 Task: Look for space in Budapest XXIII. kerület, Hungary from 15th June, 2023 to 21st June, 2023 for 5 adults in price range Rs.14000 to Rs.25000. Place can be entire place with 3 bedrooms having 3 beds and 3 bathrooms. Property type can be house, flat, guest house. Booking option can be shelf check-in. Required host language is English.
Action: Mouse moved to (388, 65)
Screenshot: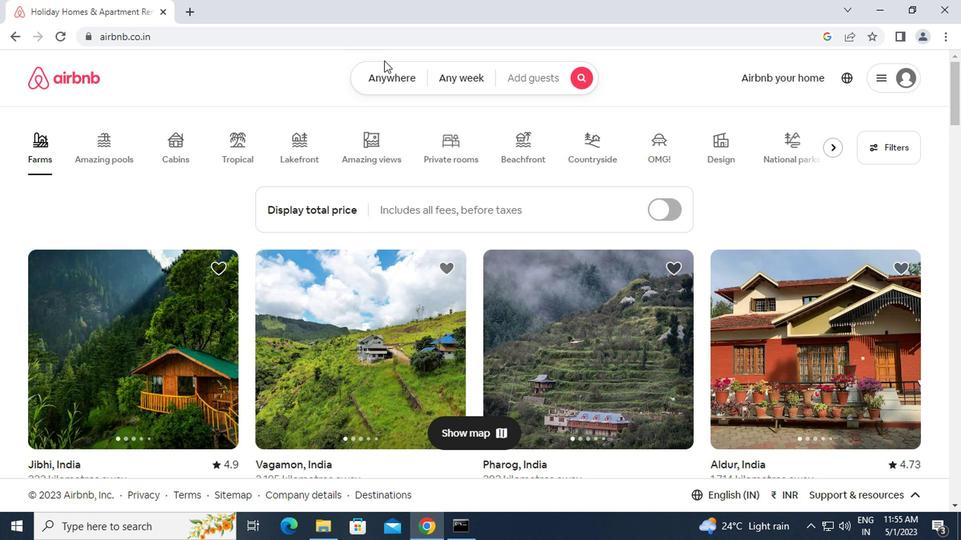 
Action: Mouse pressed left at (388, 65)
Screenshot: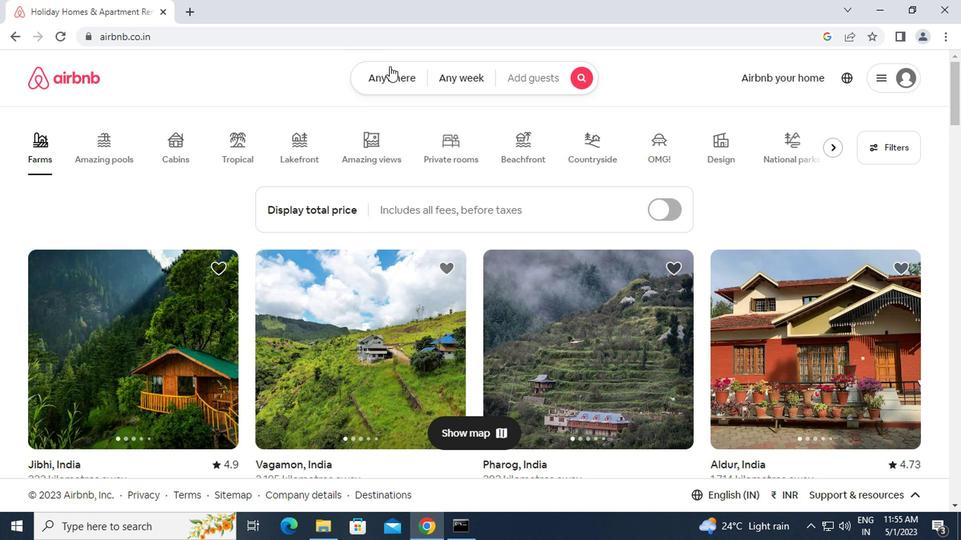 
Action: Mouse moved to (356, 127)
Screenshot: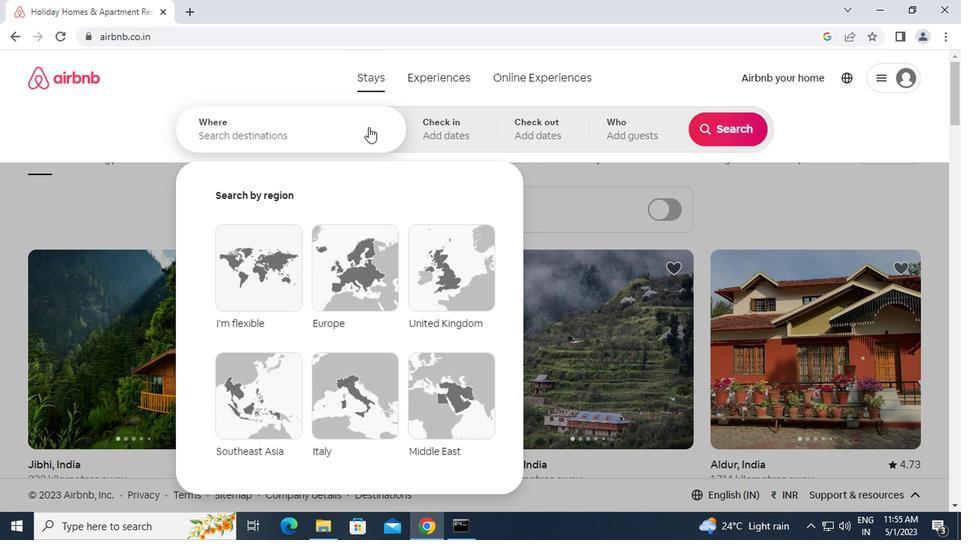
Action: Mouse pressed left at (356, 127)
Screenshot: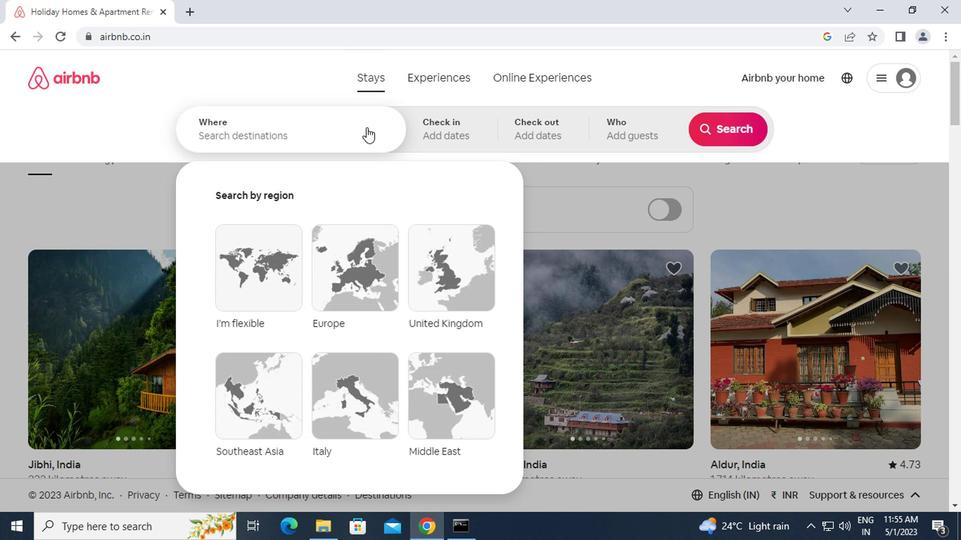 
Action: Key pressed <Key.caps_lock>b<Key.caps_lock>udapest<Key.space><Key.caps_lock>xxiii.<Key.space><Key.caps_lock>kerulet,<Key.space><Key.caps_lock>h<Key.caps_lock>ungary<Key.enter>
Screenshot: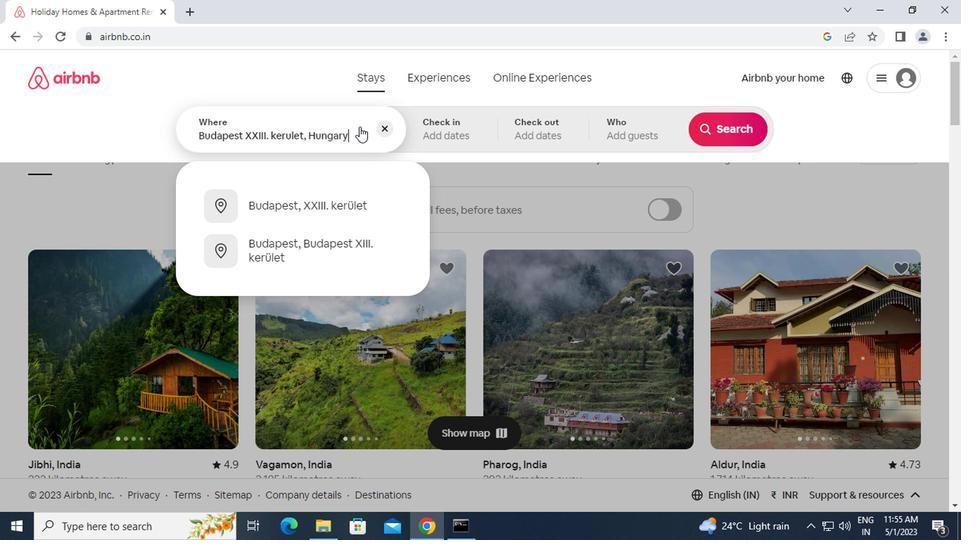 
Action: Mouse moved to (641, 375)
Screenshot: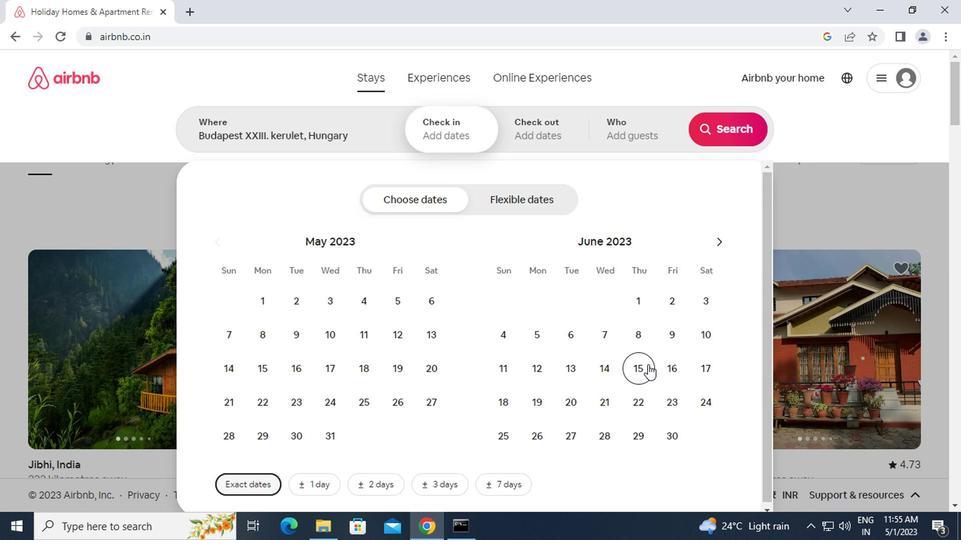 
Action: Mouse pressed left at (641, 375)
Screenshot: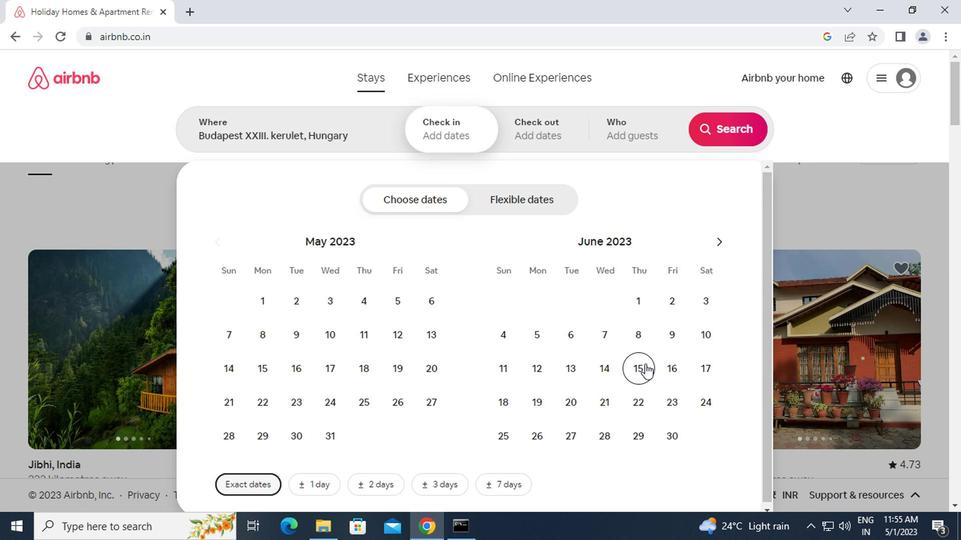 
Action: Mouse moved to (599, 425)
Screenshot: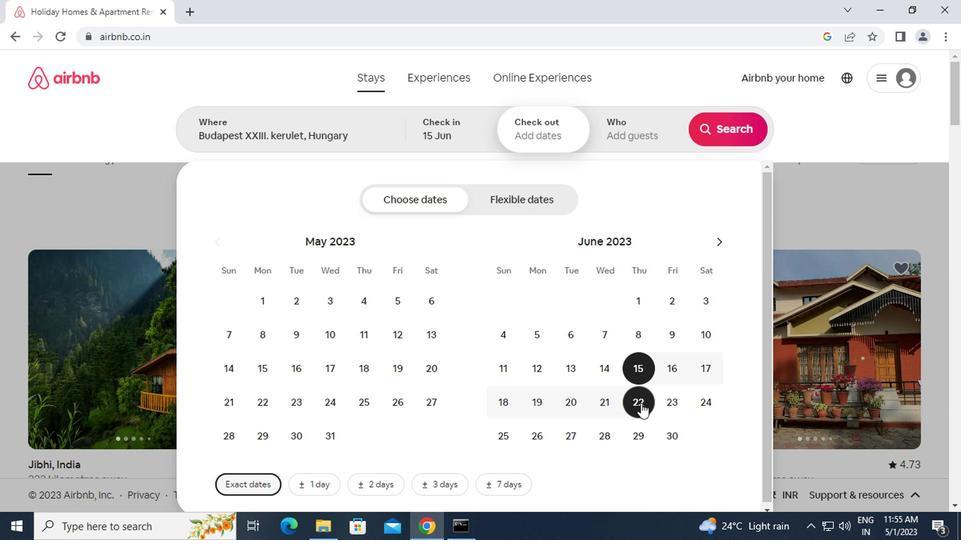 
Action: Mouse pressed left at (599, 425)
Screenshot: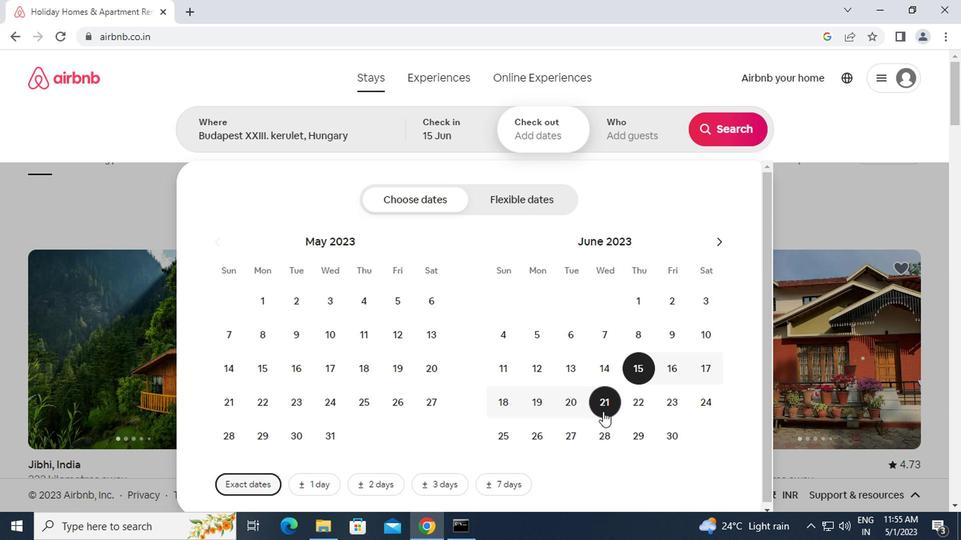 
Action: Mouse moved to (642, 128)
Screenshot: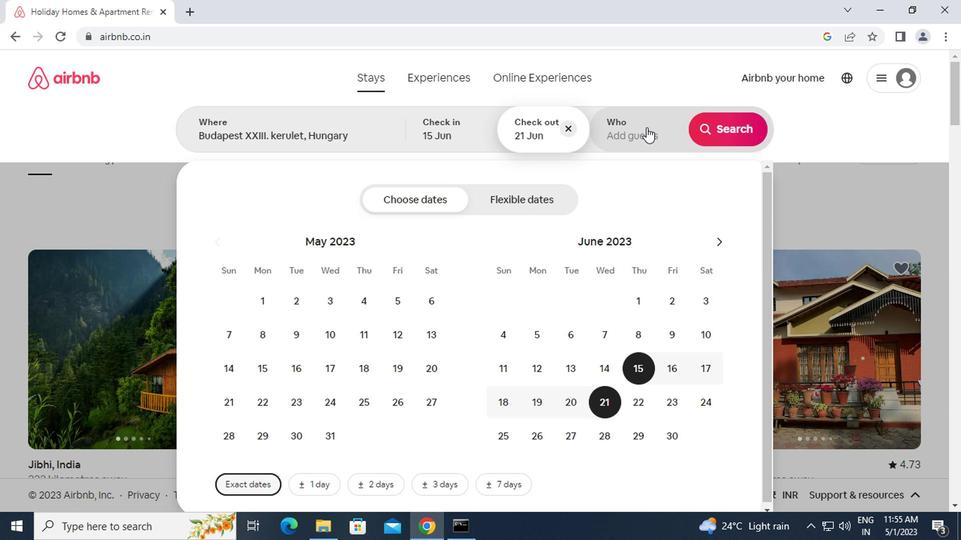 
Action: Mouse pressed left at (642, 128)
Screenshot: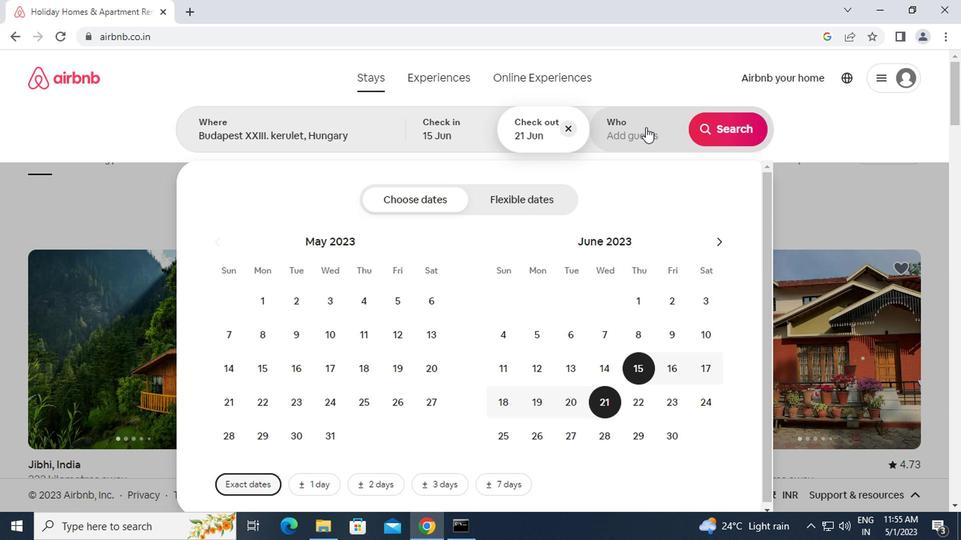 
Action: Mouse moved to (731, 208)
Screenshot: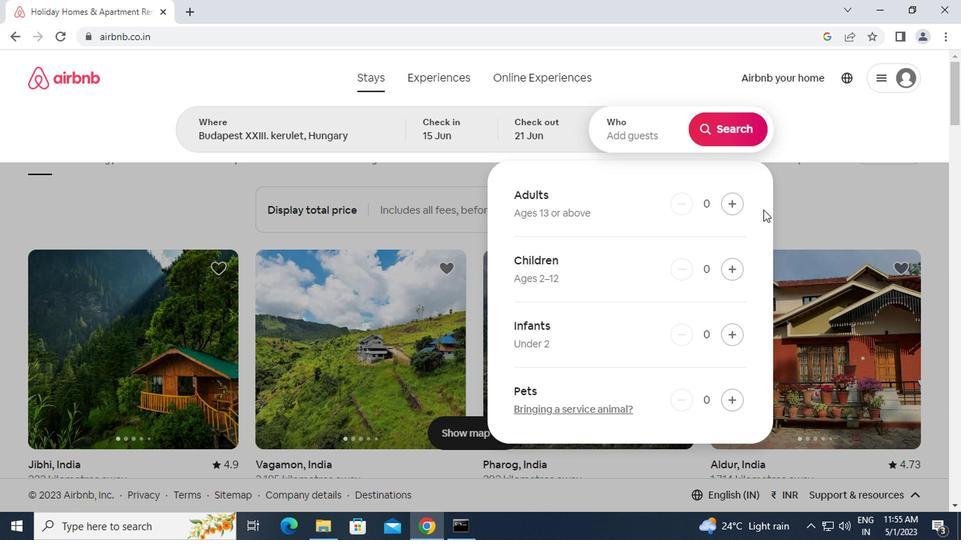 
Action: Mouse pressed left at (731, 208)
Screenshot: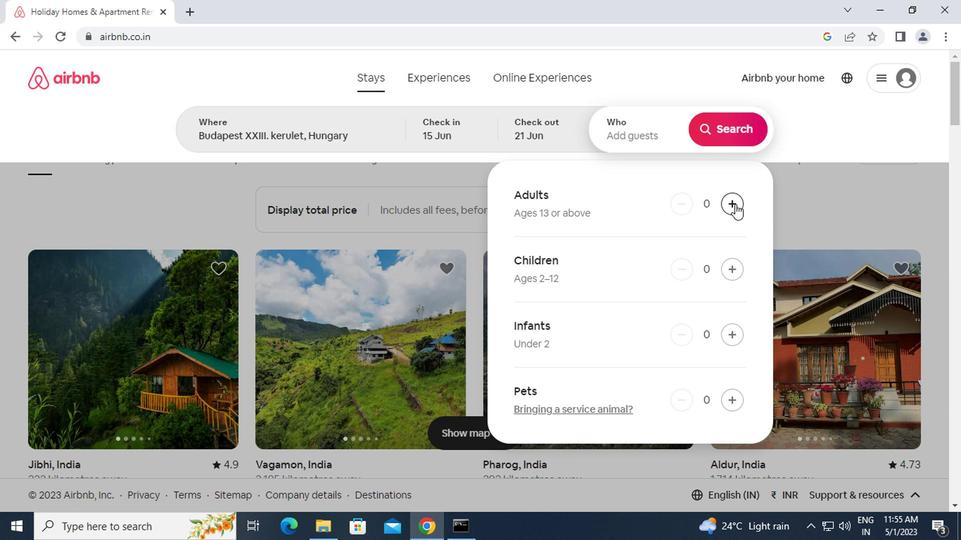 
Action: Mouse pressed left at (731, 208)
Screenshot: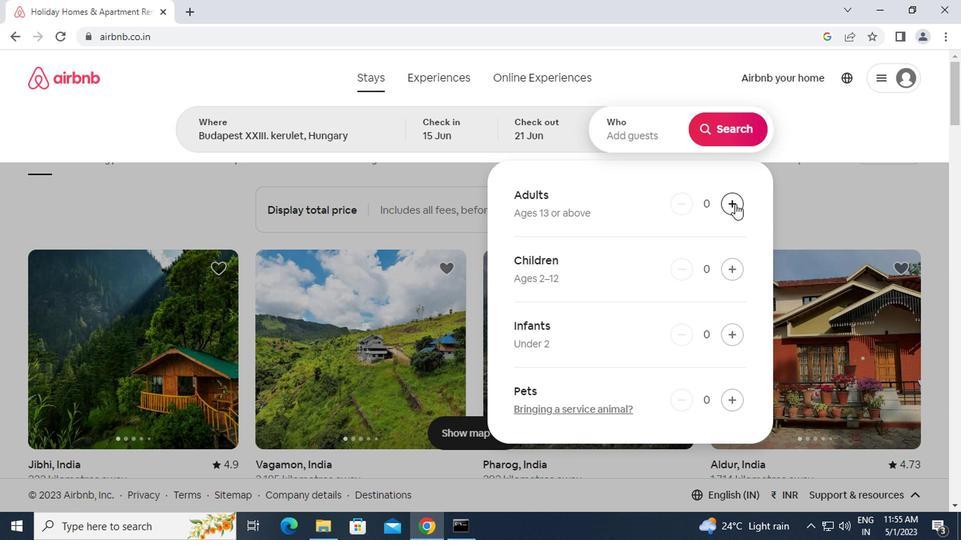 
Action: Mouse pressed left at (731, 208)
Screenshot: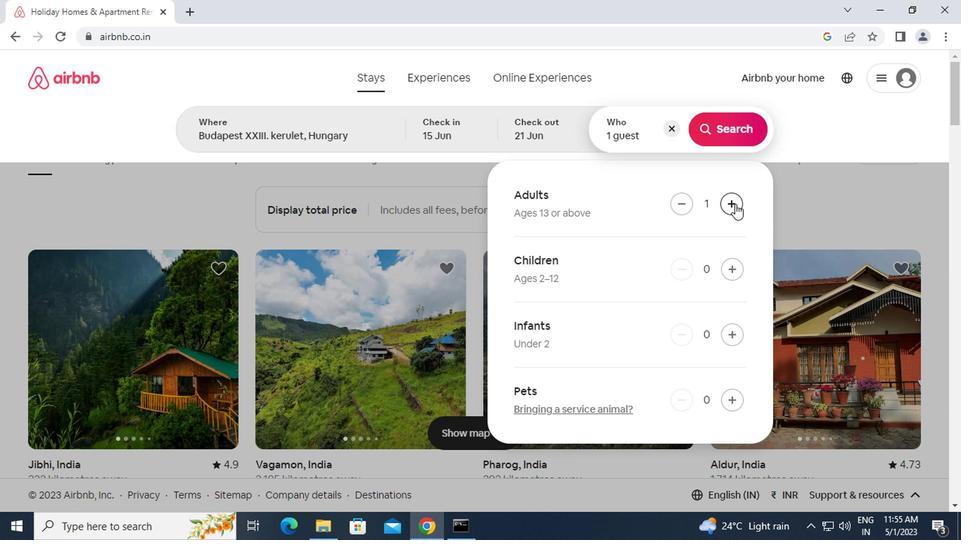 
Action: Mouse pressed left at (731, 208)
Screenshot: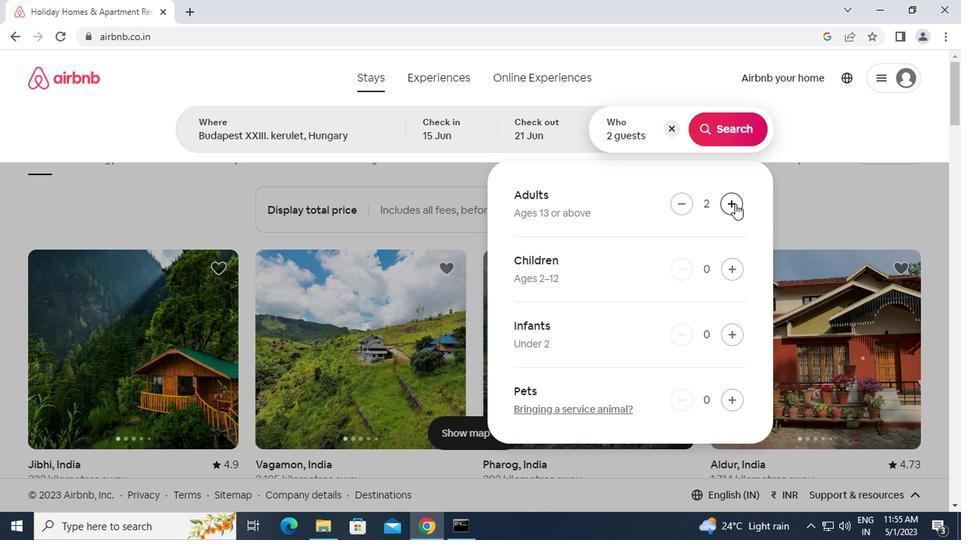
Action: Mouse pressed left at (731, 208)
Screenshot: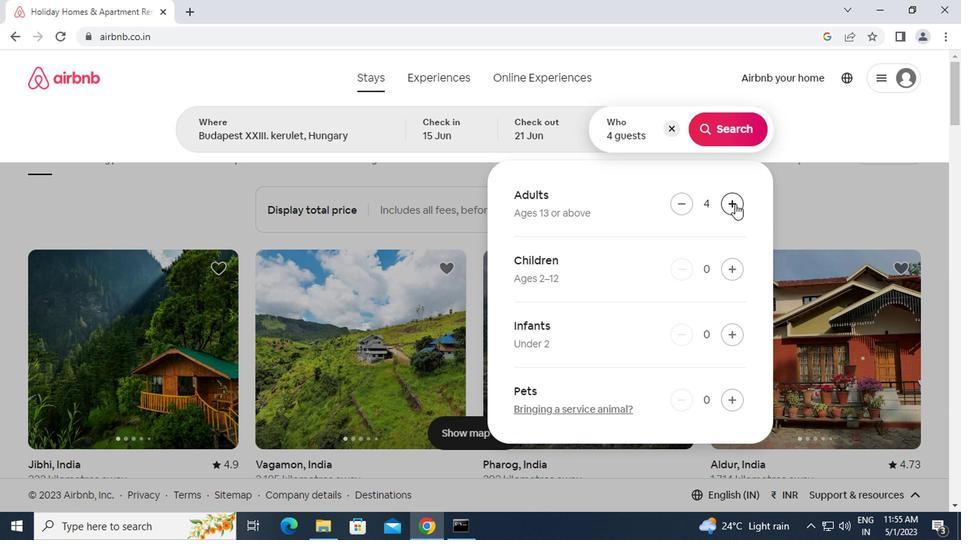 
Action: Mouse moved to (733, 129)
Screenshot: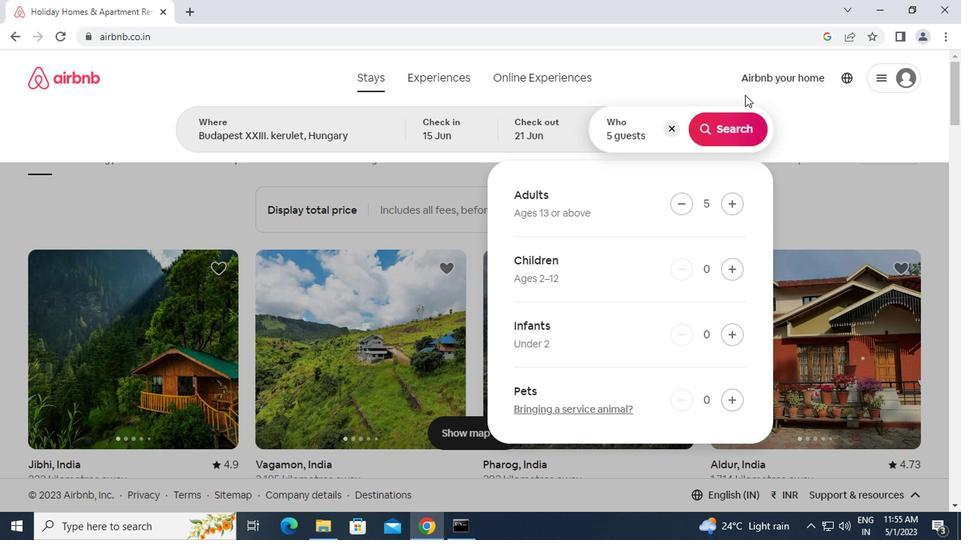 
Action: Mouse pressed left at (733, 129)
Screenshot: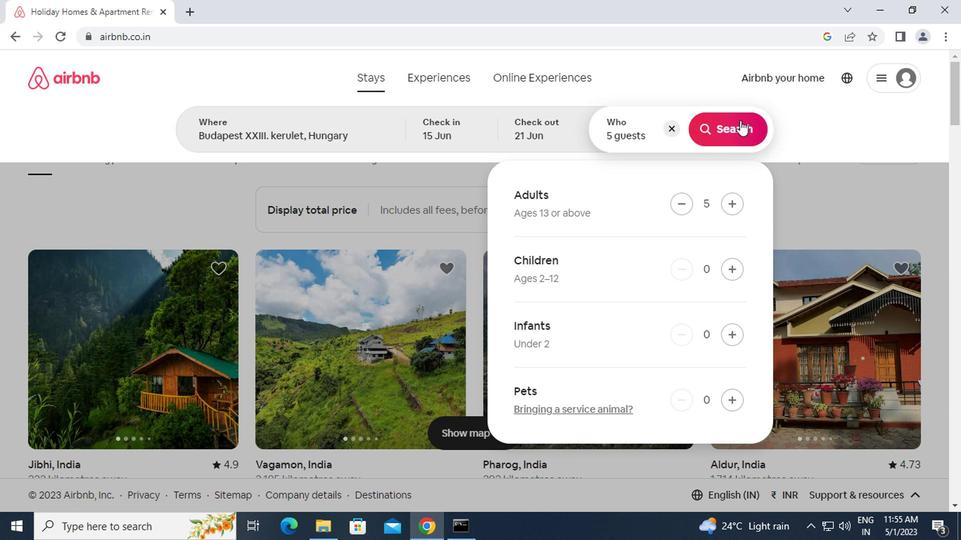 
Action: Mouse moved to (902, 134)
Screenshot: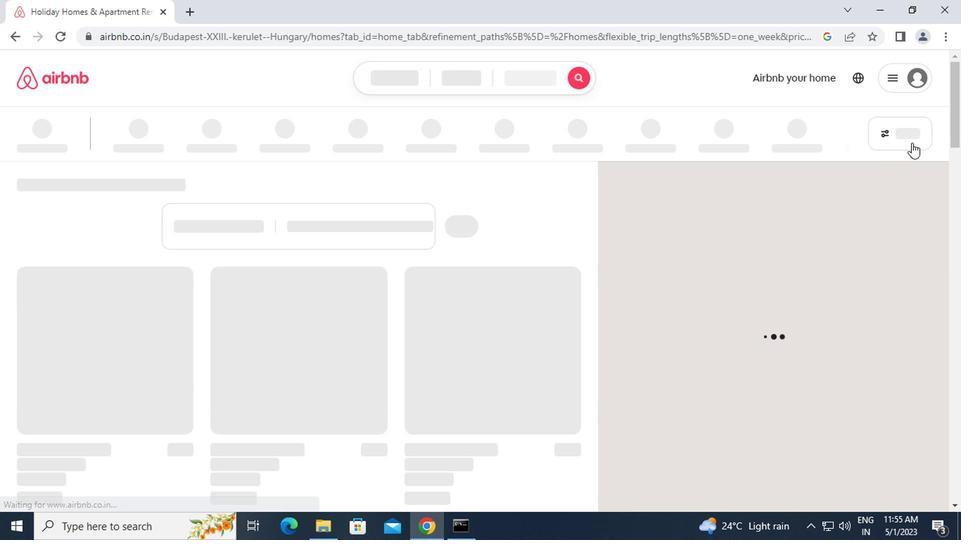 
Action: Mouse pressed left at (902, 134)
Screenshot: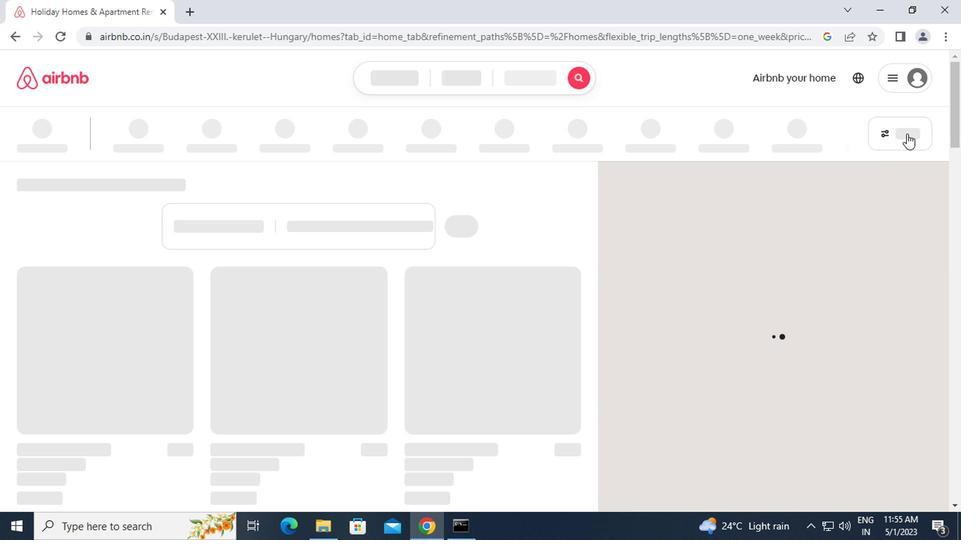 
Action: Mouse moved to (900, 140)
Screenshot: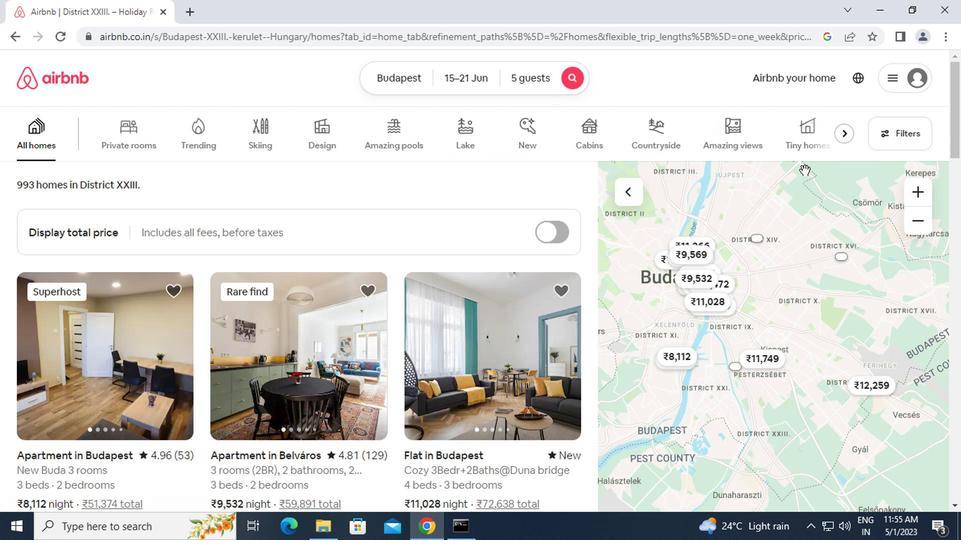 
Action: Mouse pressed left at (900, 140)
Screenshot: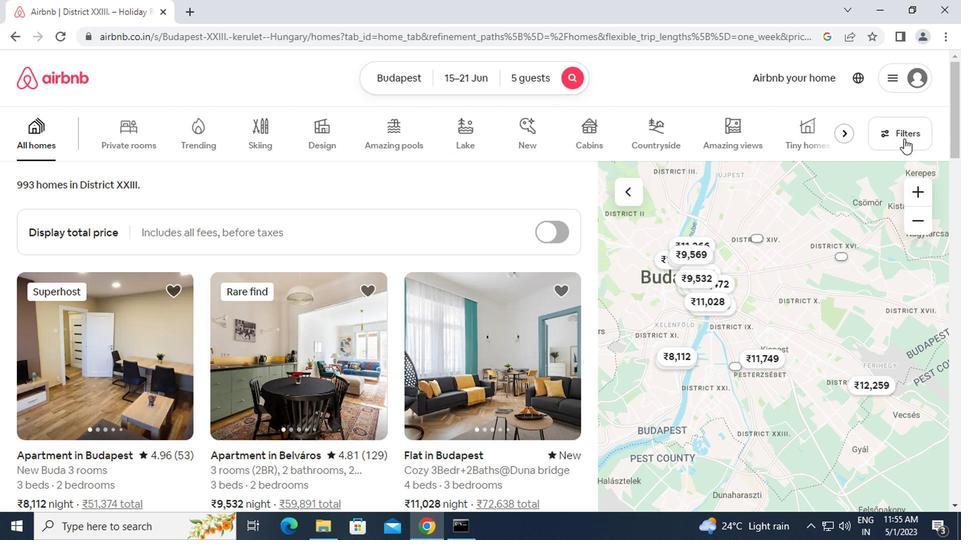 
Action: Mouse moved to (309, 324)
Screenshot: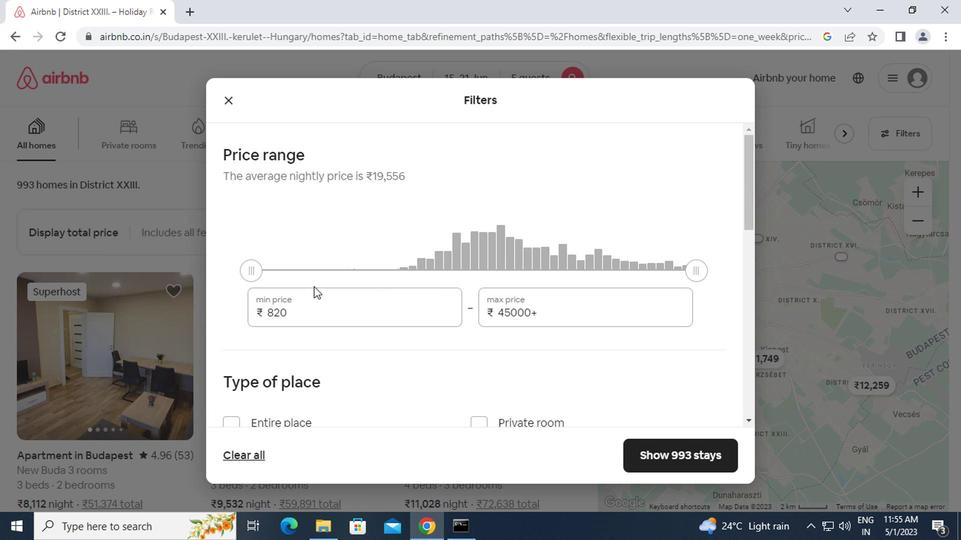 
Action: Mouse pressed left at (309, 324)
Screenshot: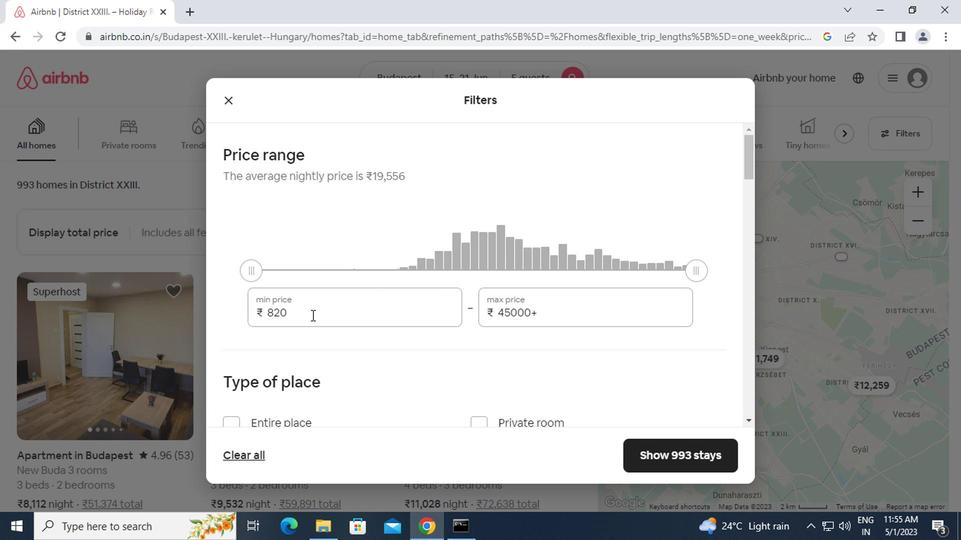 
Action: Mouse moved to (225, 332)
Screenshot: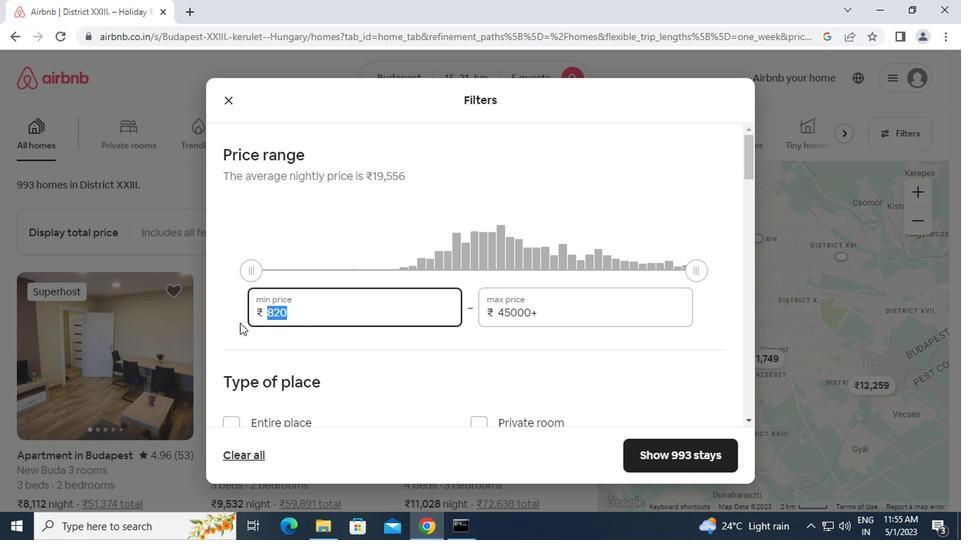 
Action: Key pressed 14000<Key.tab><Key.backspace><Key.backspace><Key.backspace><Key.backspace><Key.backspace><Key.backspace><Key.backspace><Key.backspace><Key.backspace><Key.backspace><Key.backspace>25000
Screenshot: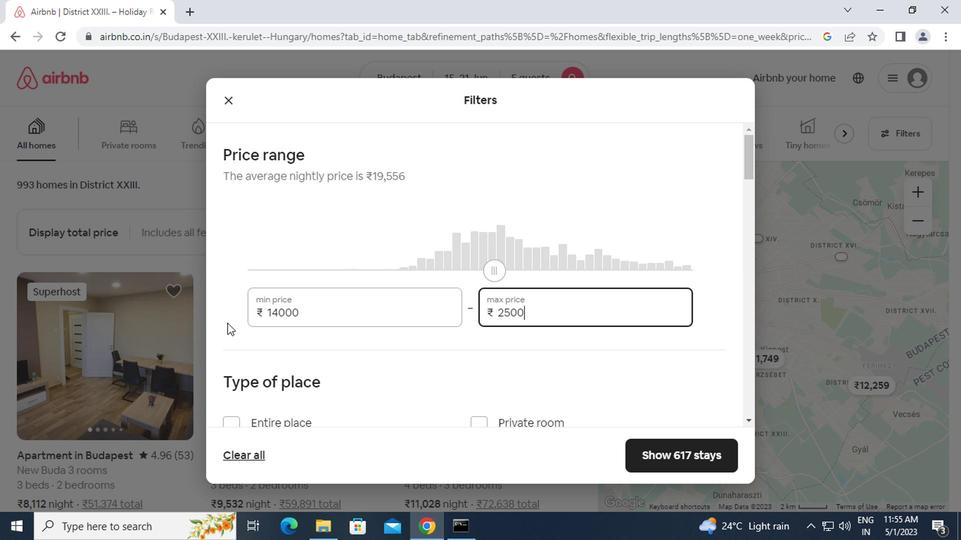 
Action: Mouse scrolled (225, 332) with delta (0, 0)
Screenshot: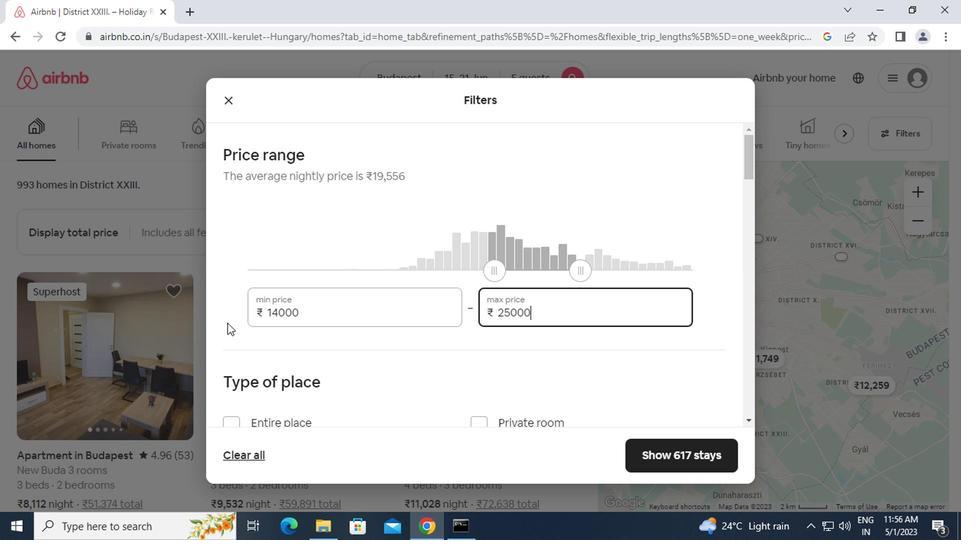 
Action: Mouse scrolled (225, 332) with delta (0, 0)
Screenshot: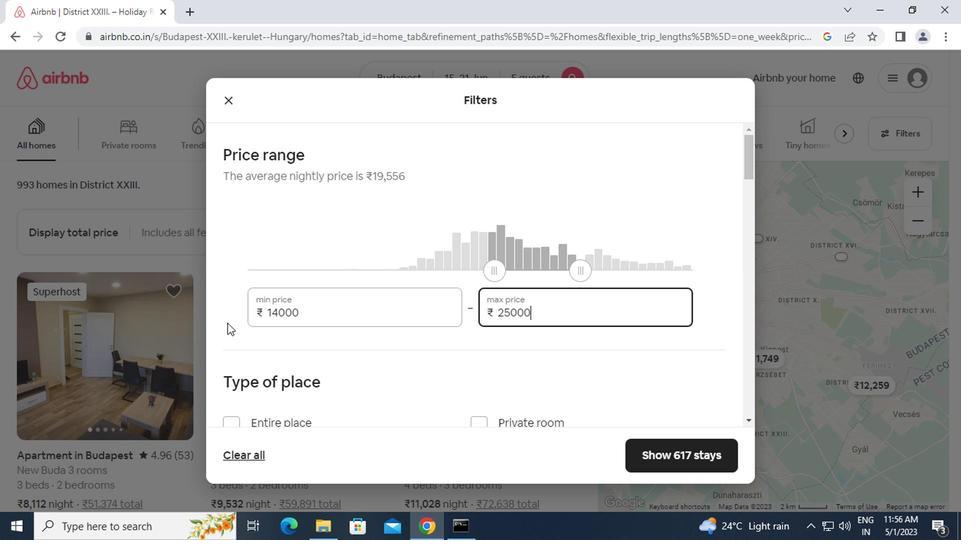 
Action: Mouse moved to (225, 332)
Screenshot: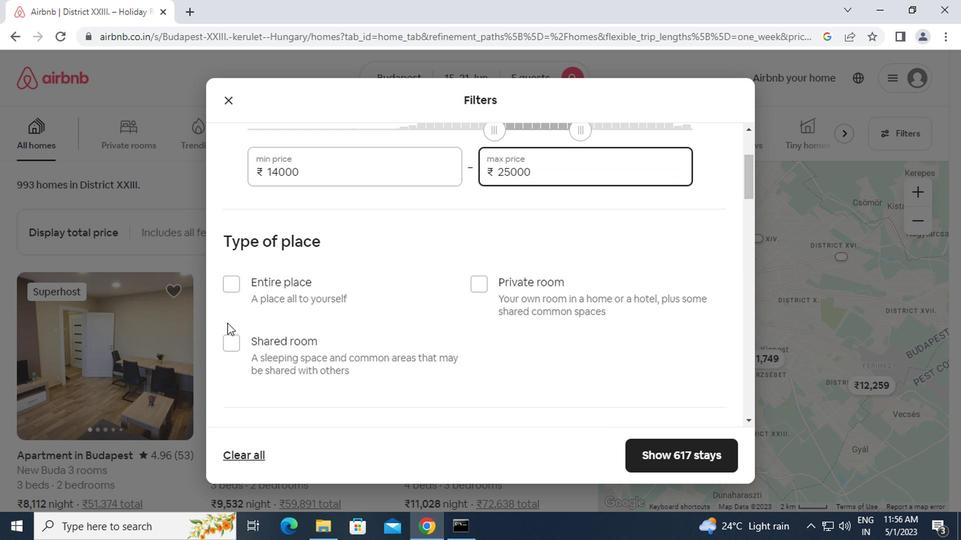 
Action: Mouse scrolled (225, 332) with delta (0, 0)
Screenshot: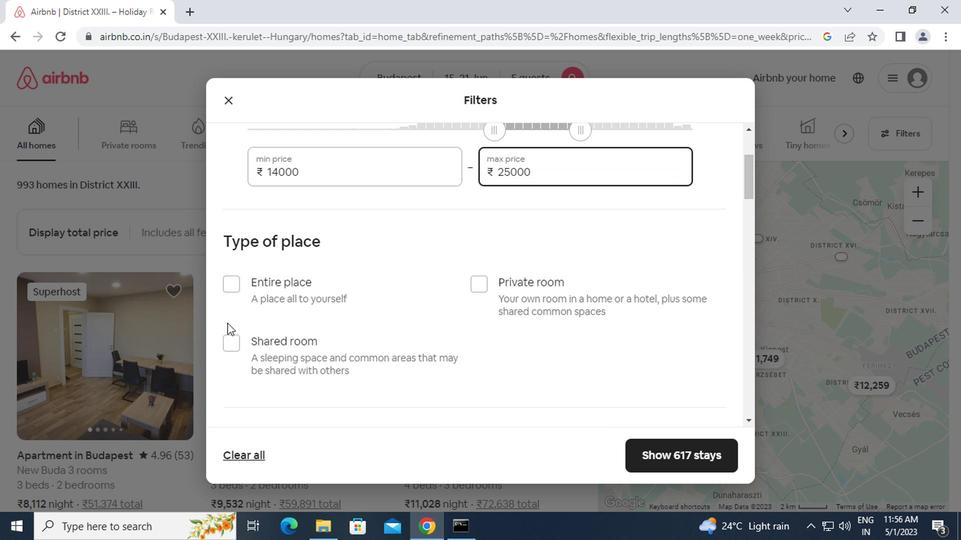 
Action: Mouse scrolled (225, 332) with delta (0, 0)
Screenshot: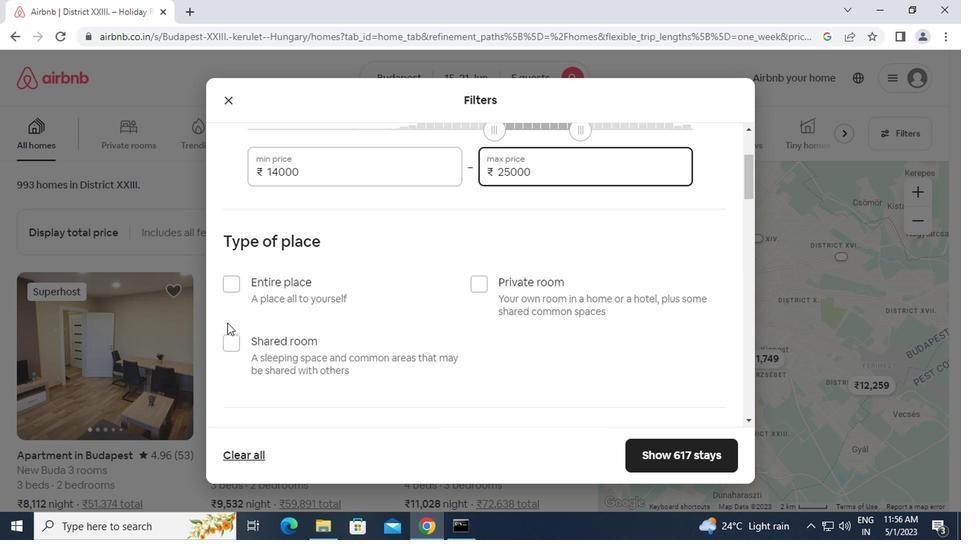 
Action: Mouse moved to (227, 145)
Screenshot: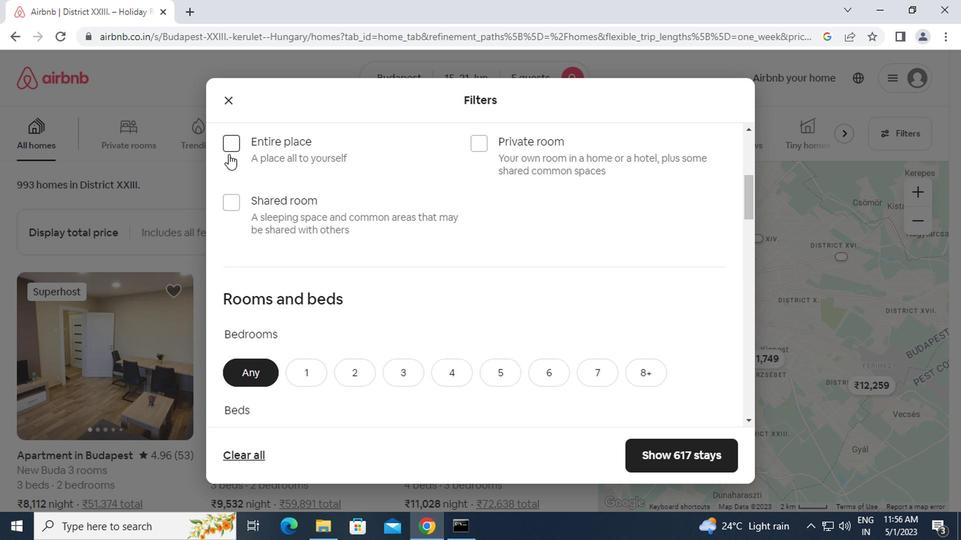 
Action: Mouse pressed left at (227, 145)
Screenshot: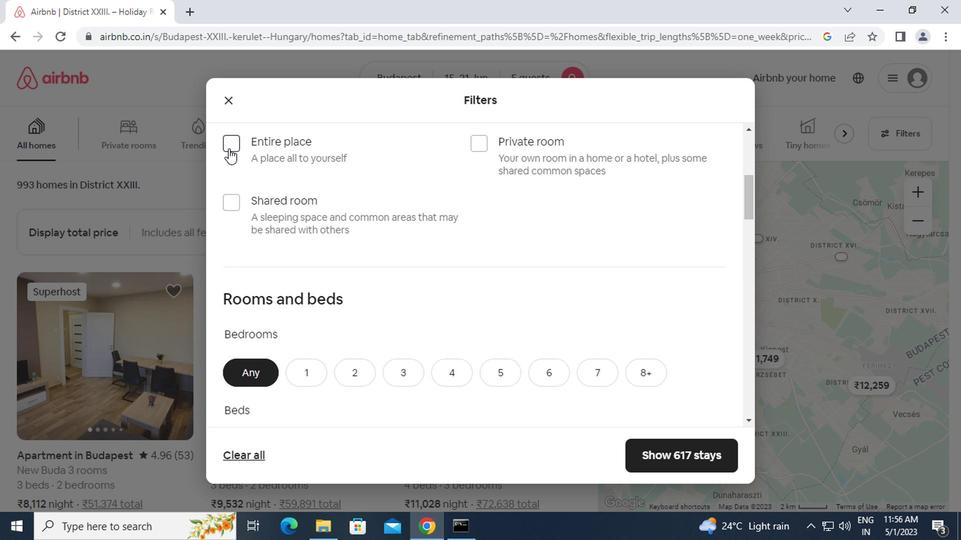 
Action: Mouse moved to (286, 248)
Screenshot: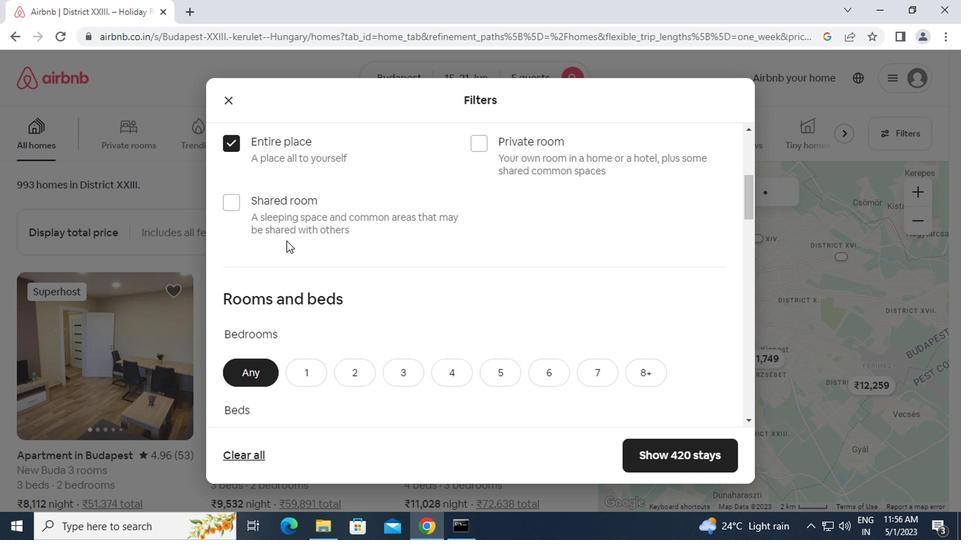 
Action: Mouse scrolled (286, 247) with delta (0, -1)
Screenshot: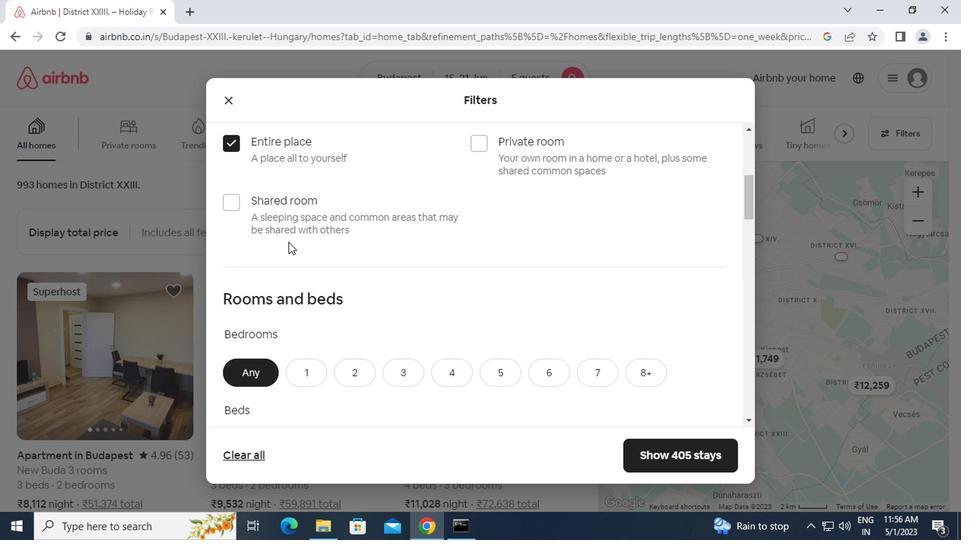 
Action: Mouse moved to (393, 328)
Screenshot: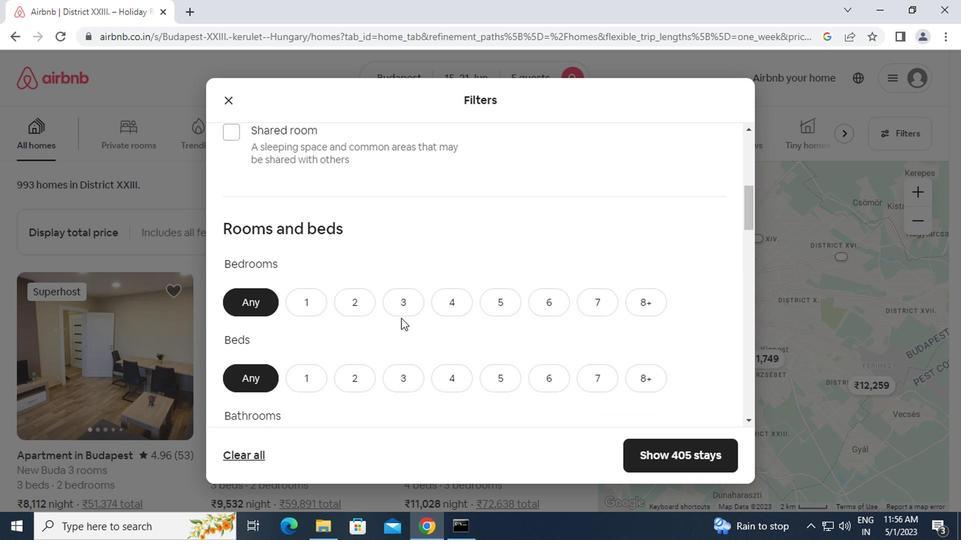 
Action: Mouse scrolled (393, 327) with delta (0, 0)
Screenshot: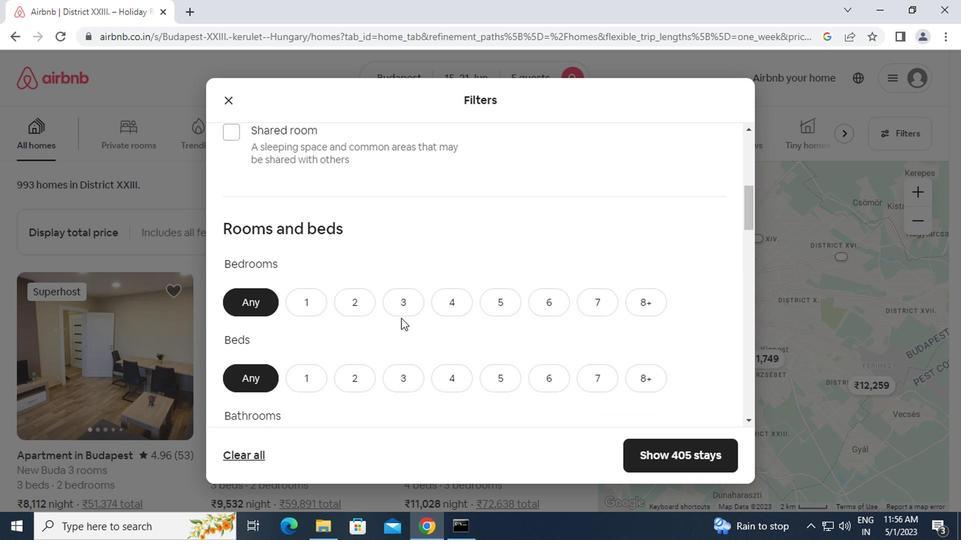 
Action: Mouse moved to (397, 239)
Screenshot: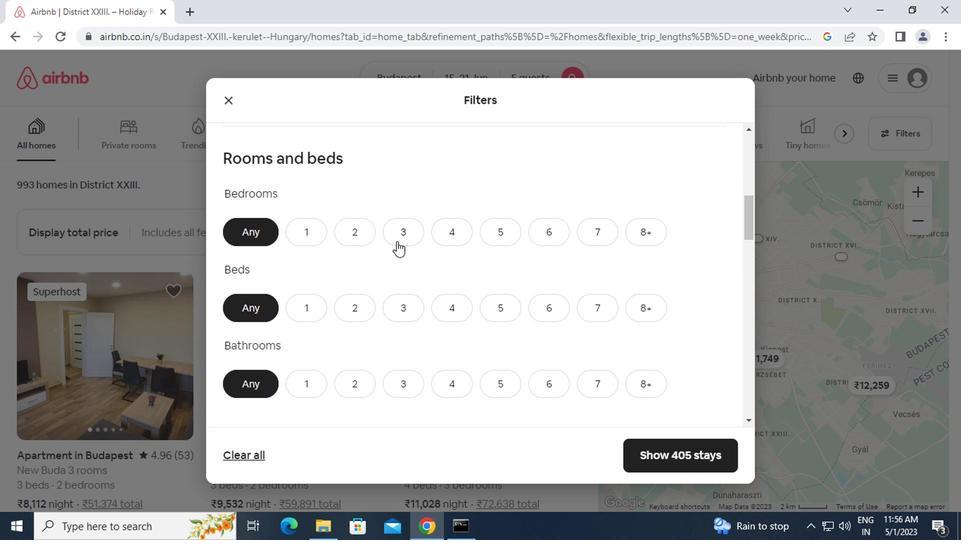 
Action: Mouse pressed left at (397, 239)
Screenshot: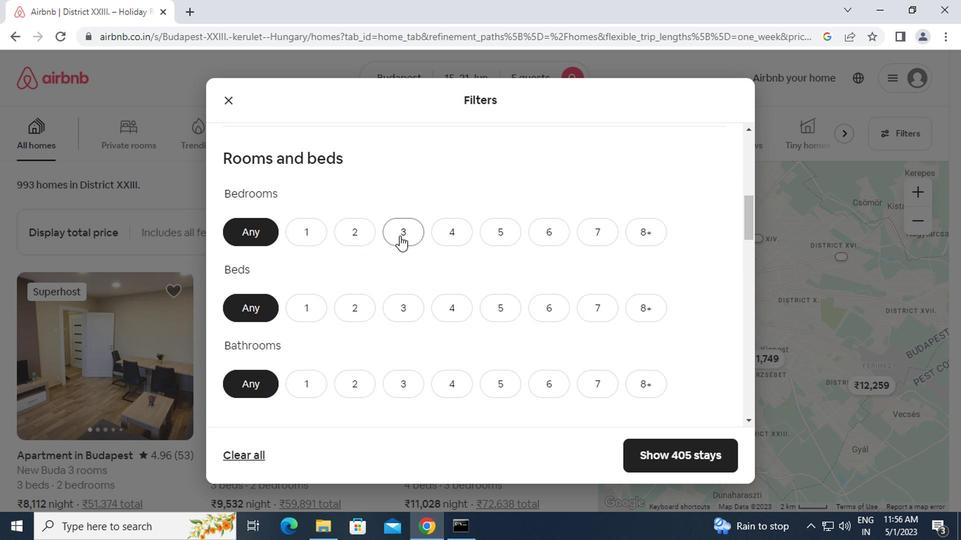 
Action: Mouse moved to (391, 313)
Screenshot: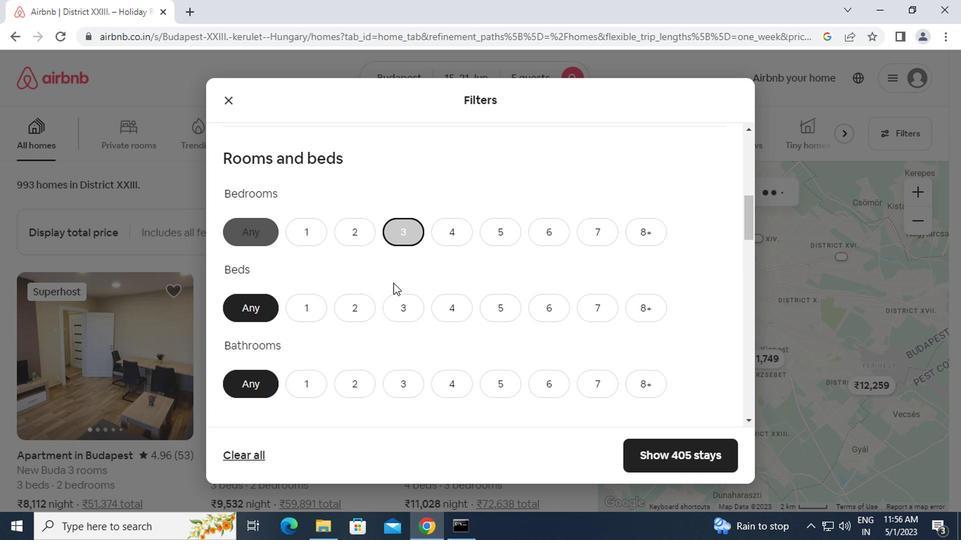 
Action: Mouse pressed left at (391, 313)
Screenshot: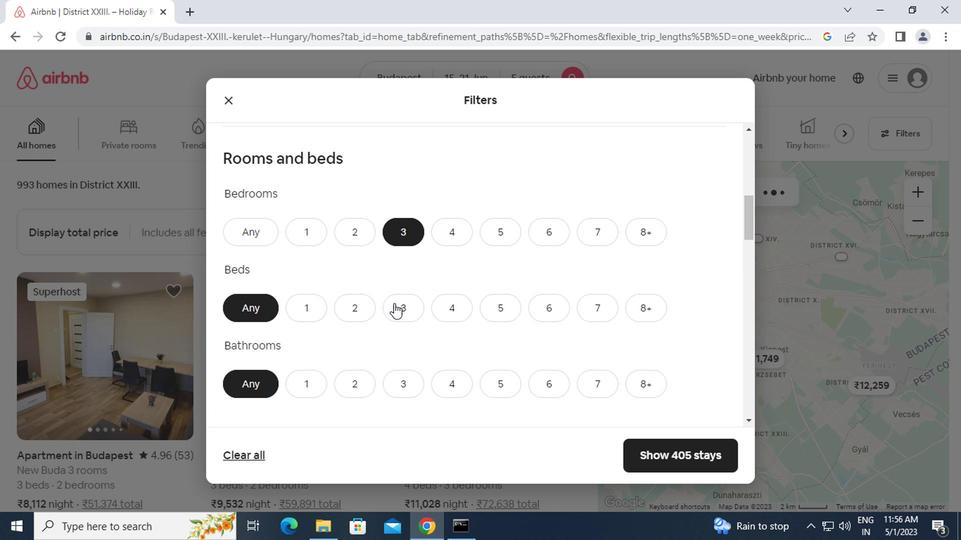 
Action: Mouse moved to (400, 392)
Screenshot: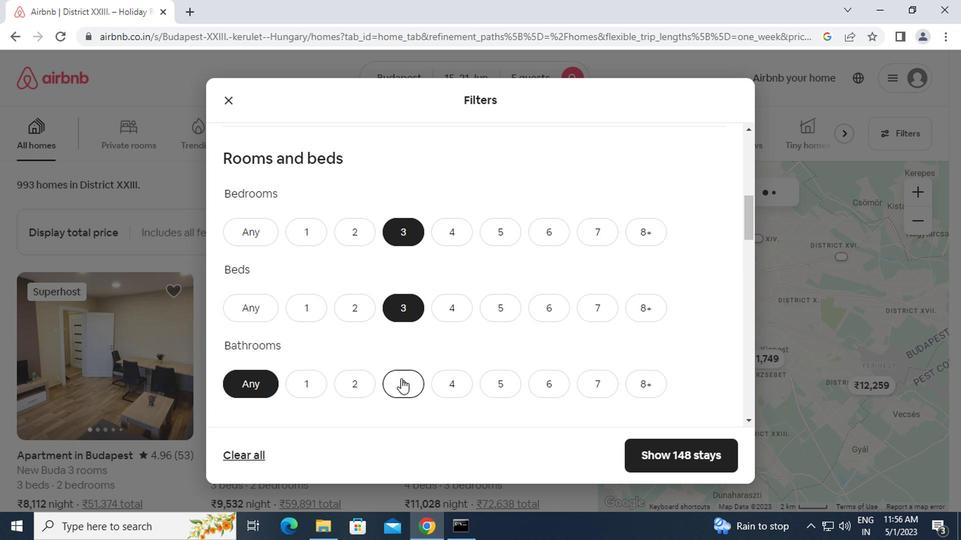 
Action: Mouse pressed left at (400, 392)
Screenshot: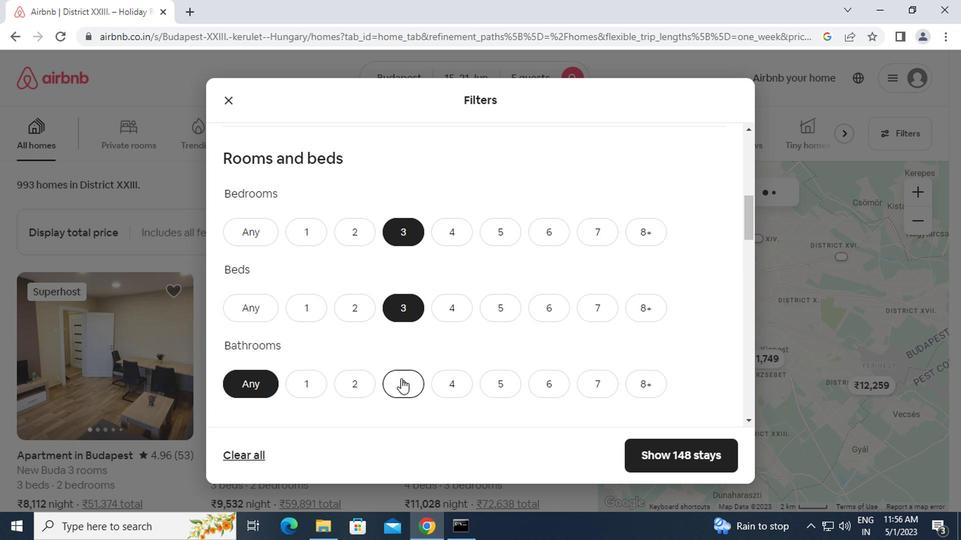 
Action: Mouse scrolled (400, 392) with delta (0, 0)
Screenshot: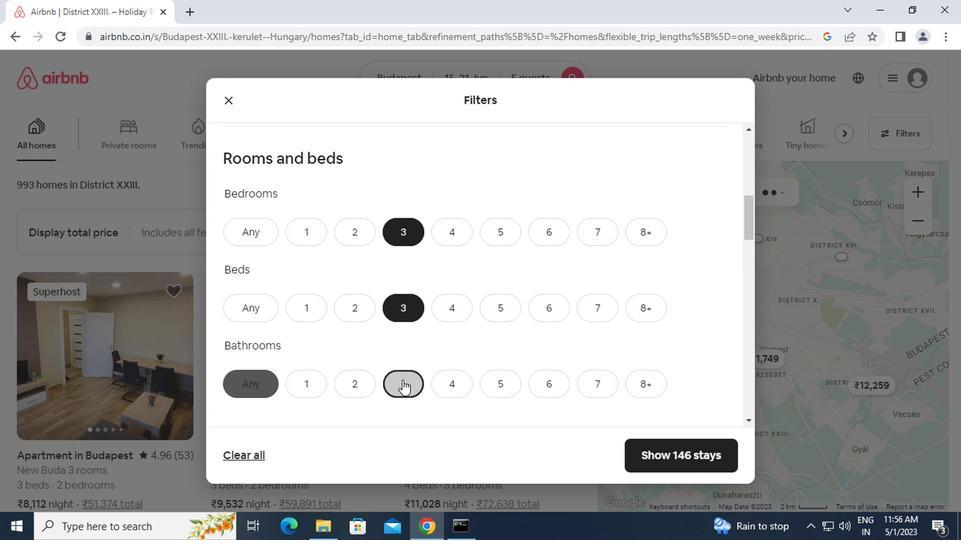 
Action: Mouse scrolled (400, 392) with delta (0, 0)
Screenshot: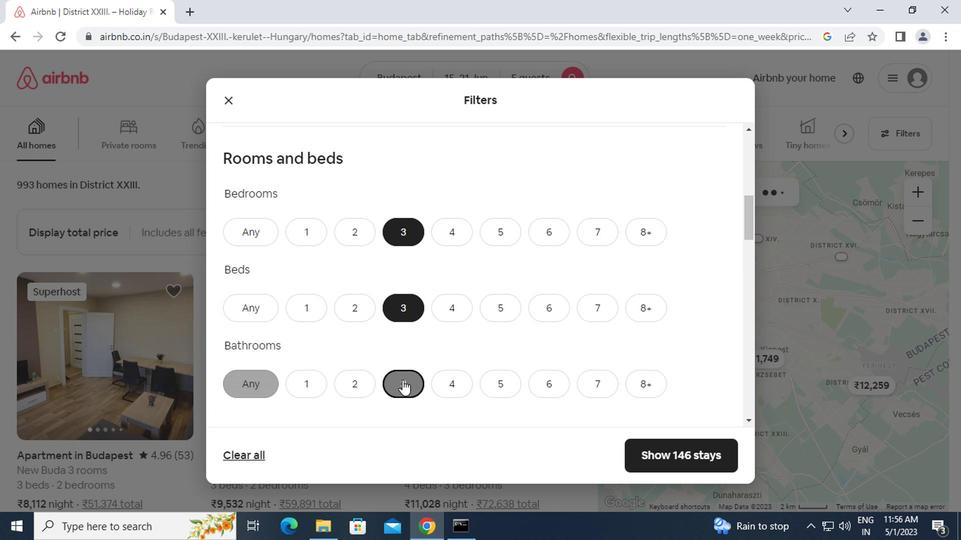 
Action: Mouse scrolled (400, 392) with delta (0, 0)
Screenshot: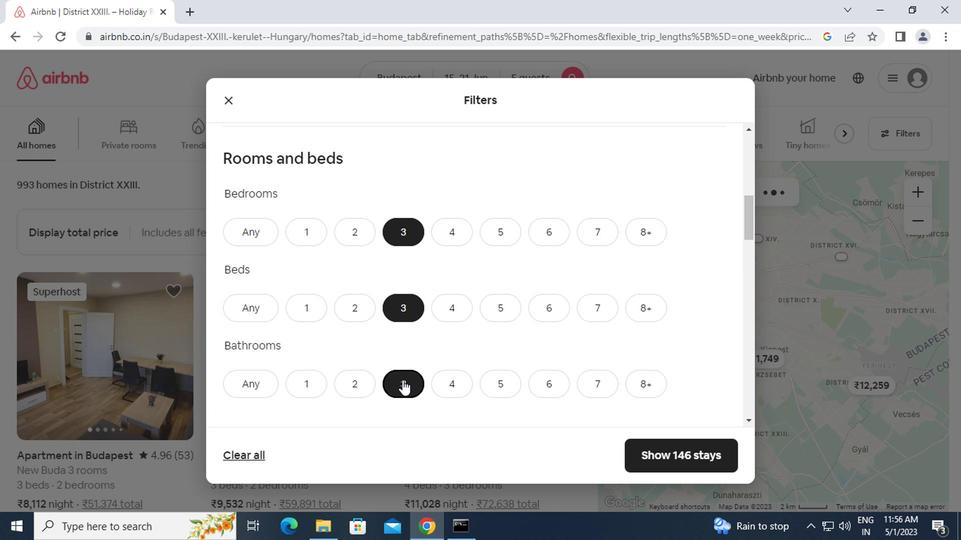 
Action: Mouse moved to (273, 323)
Screenshot: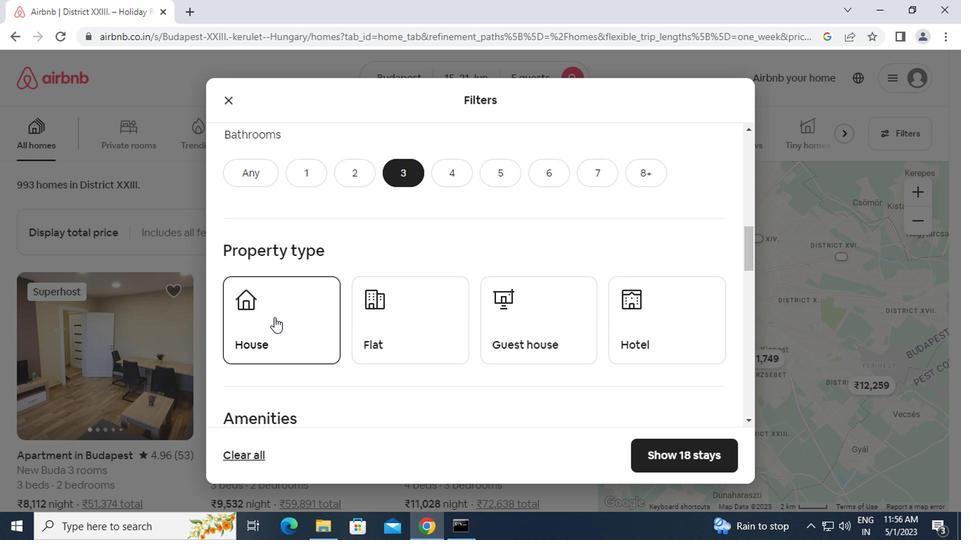 
Action: Mouse pressed left at (273, 323)
Screenshot: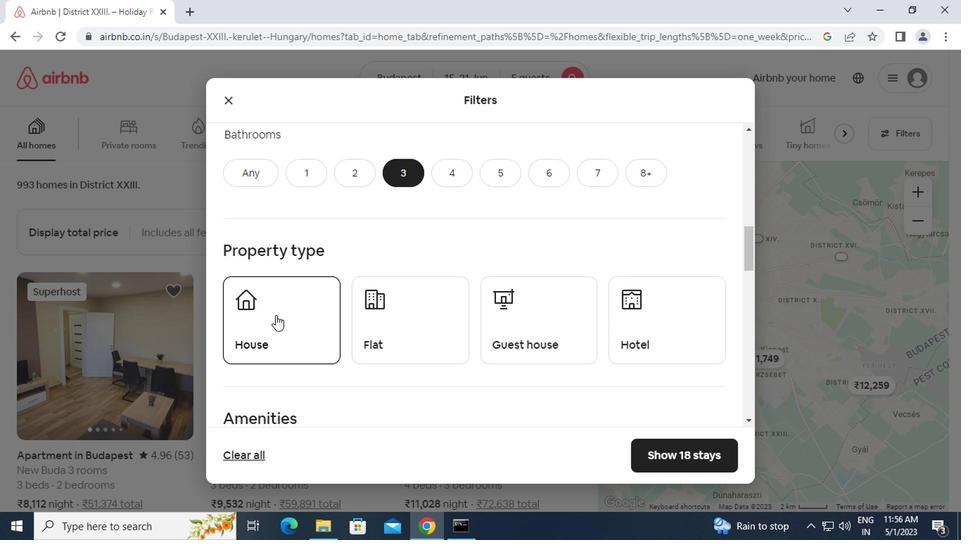 
Action: Mouse moved to (375, 332)
Screenshot: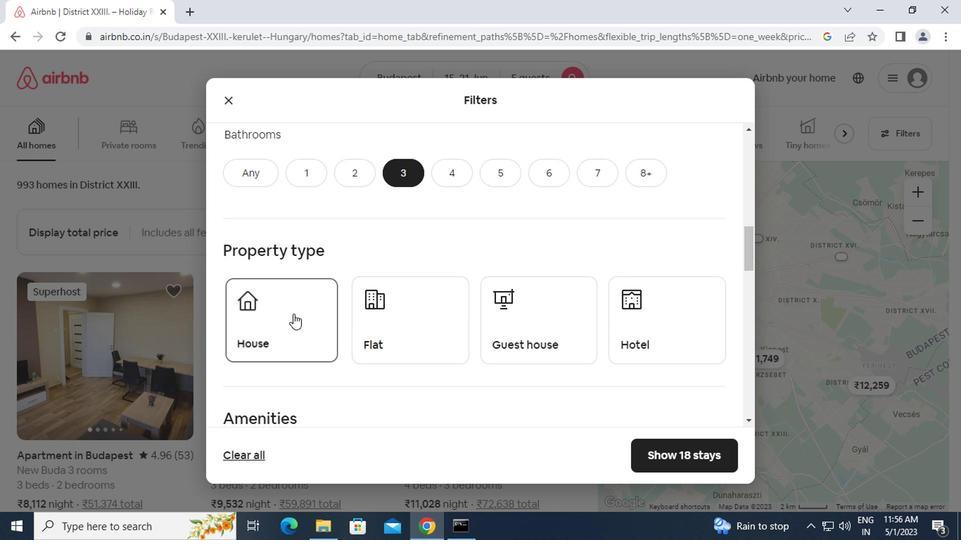 
Action: Mouse pressed left at (375, 332)
Screenshot: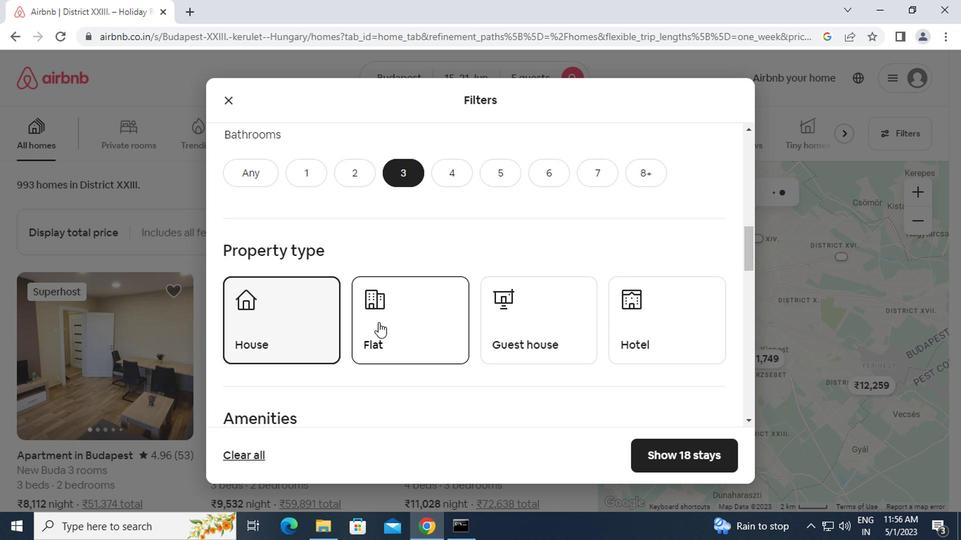 
Action: Mouse moved to (522, 340)
Screenshot: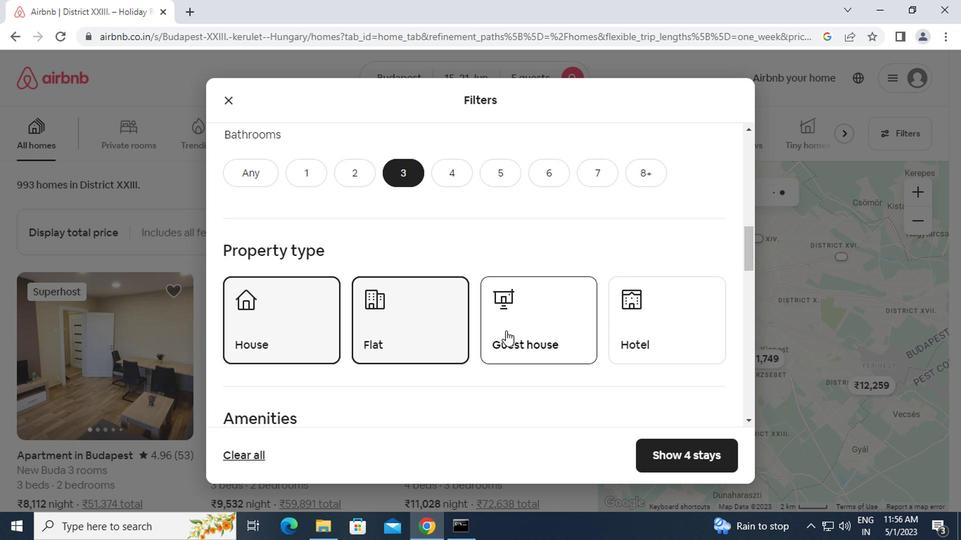 
Action: Mouse pressed left at (522, 340)
Screenshot: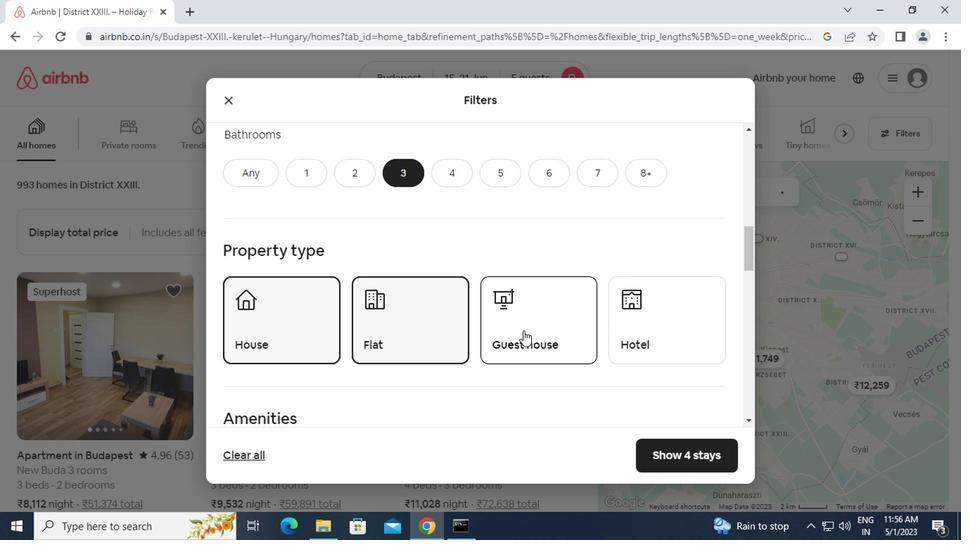 
Action: Mouse moved to (505, 355)
Screenshot: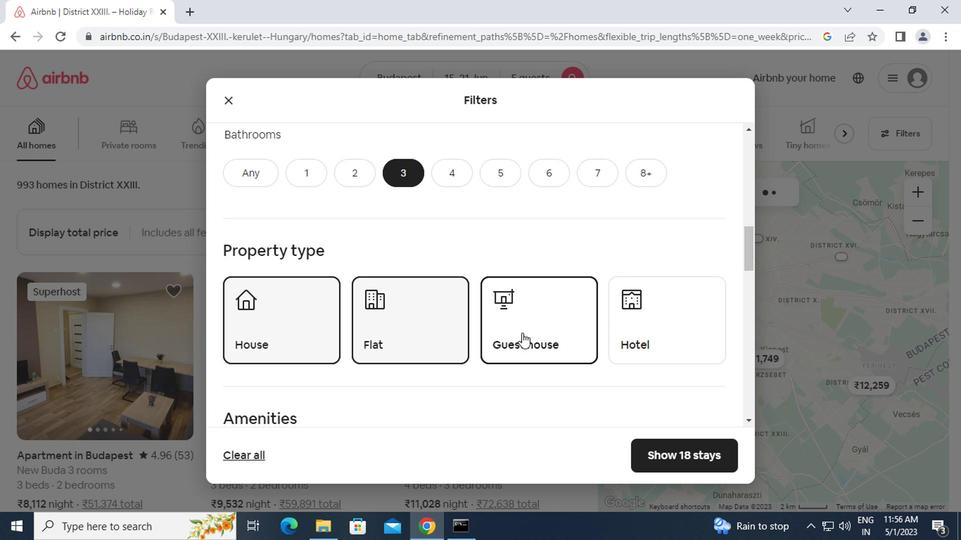 
Action: Mouse scrolled (505, 354) with delta (0, -1)
Screenshot: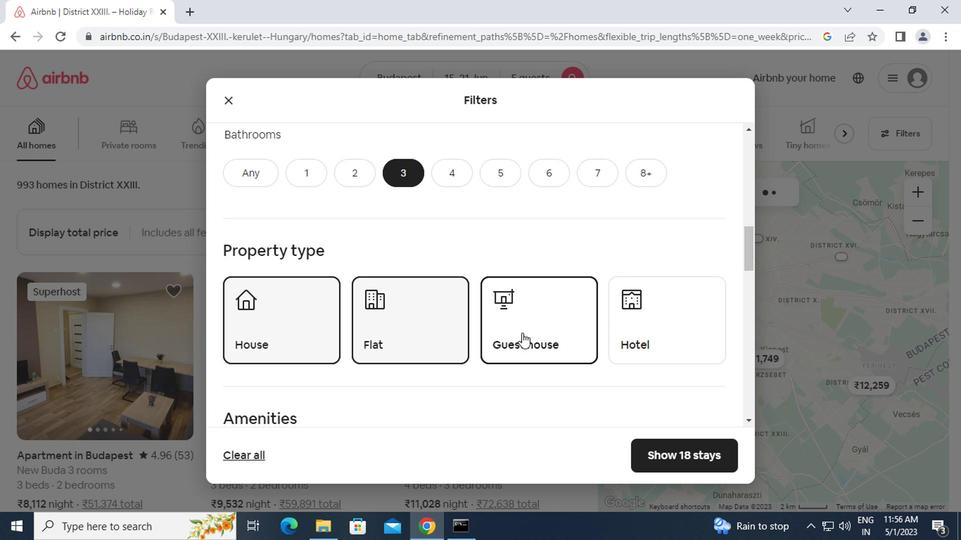 
Action: Mouse moved to (505, 356)
Screenshot: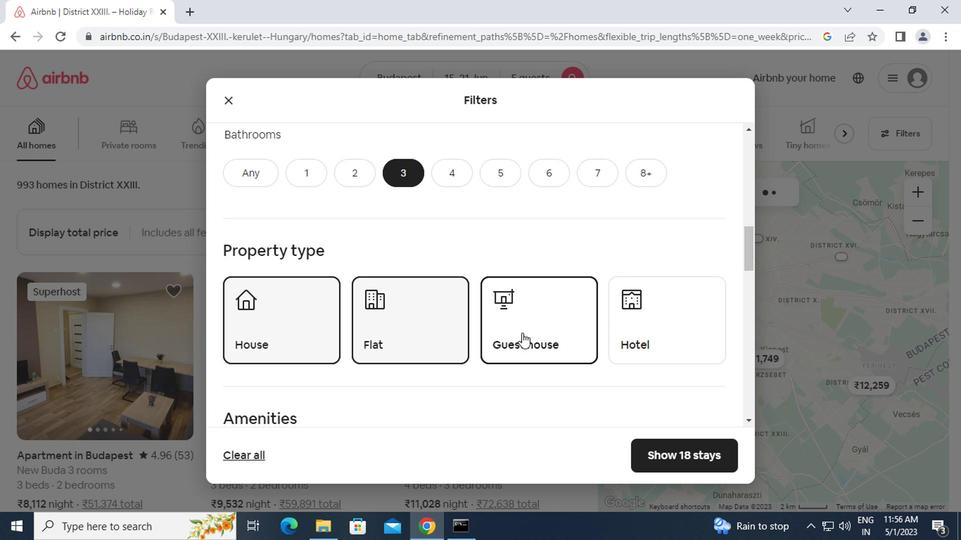 
Action: Mouse scrolled (505, 355) with delta (0, 0)
Screenshot: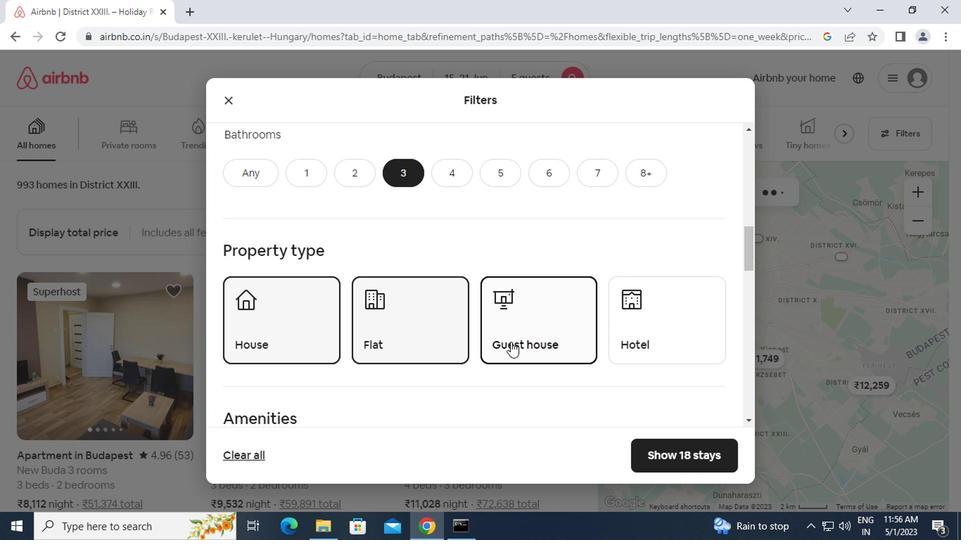 
Action: Mouse scrolled (505, 355) with delta (0, 0)
Screenshot: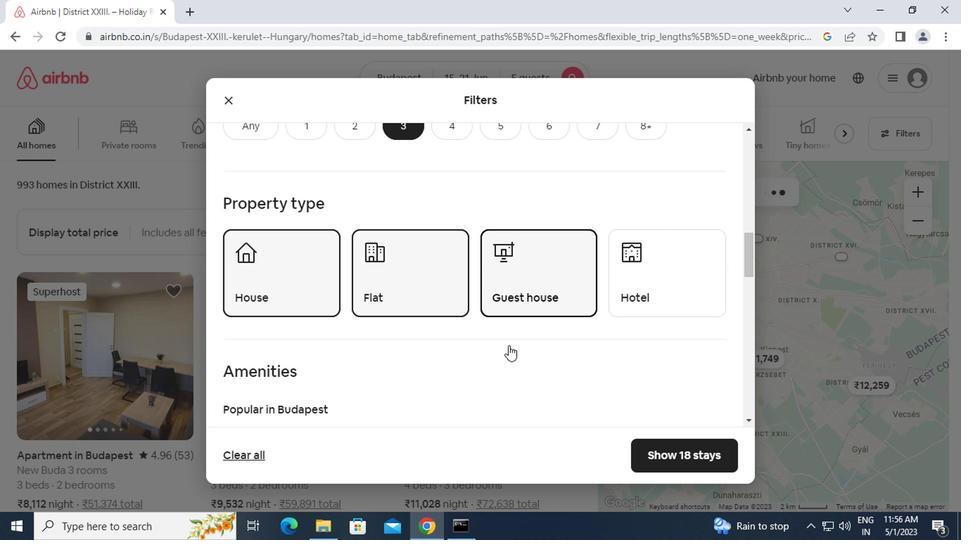 
Action: Mouse scrolled (505, 355) with delta (0, 0)
Screenshot: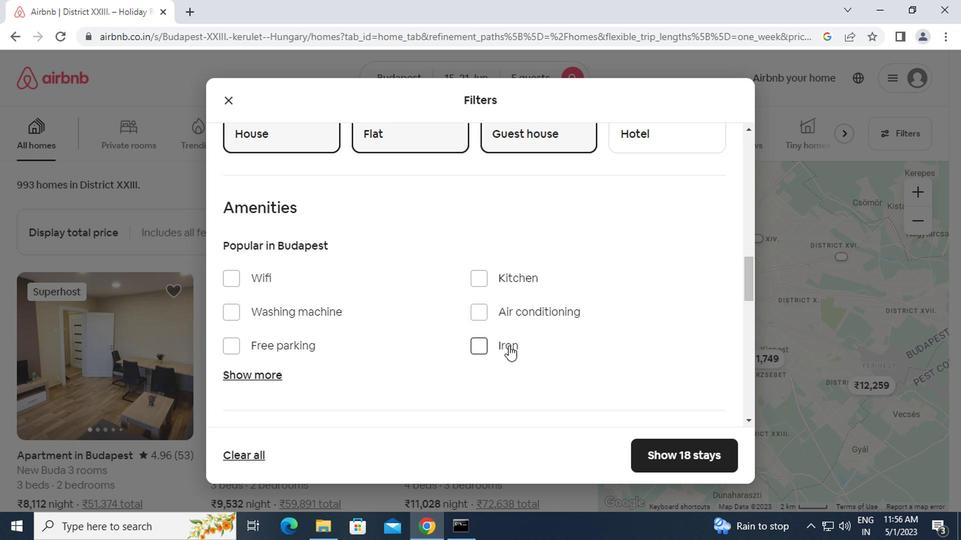 
Action: Mouse scrolled (505, 355) with delta (0, 0)
Screenshot: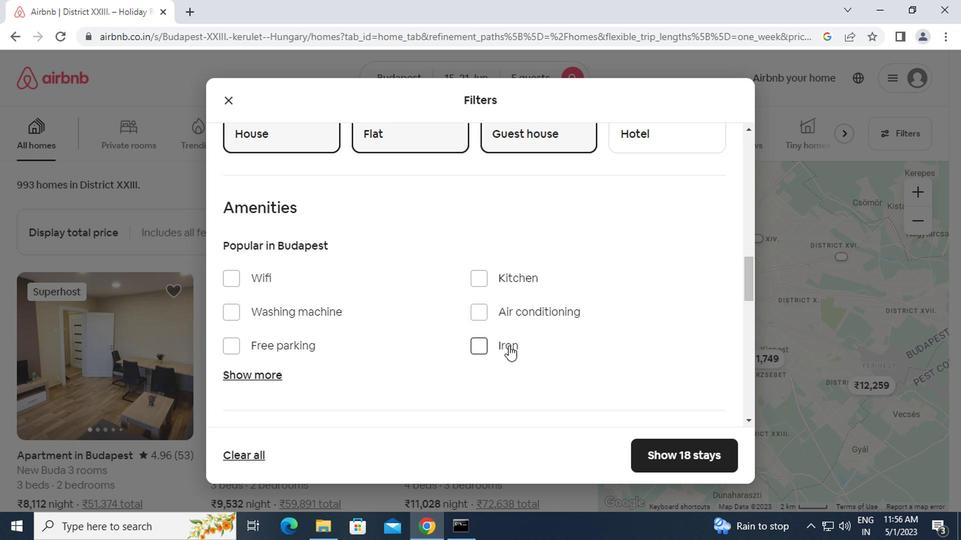 
Action: Mouse scrolled (505, 355) with delta (0, 0)
Screenshot: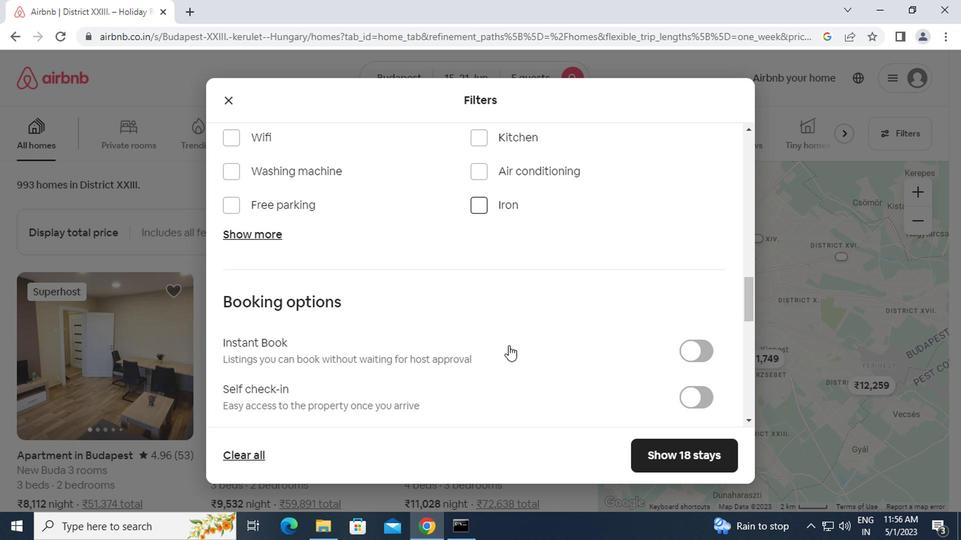 
Action: Mouse moved to (683, 333)
Screenshot: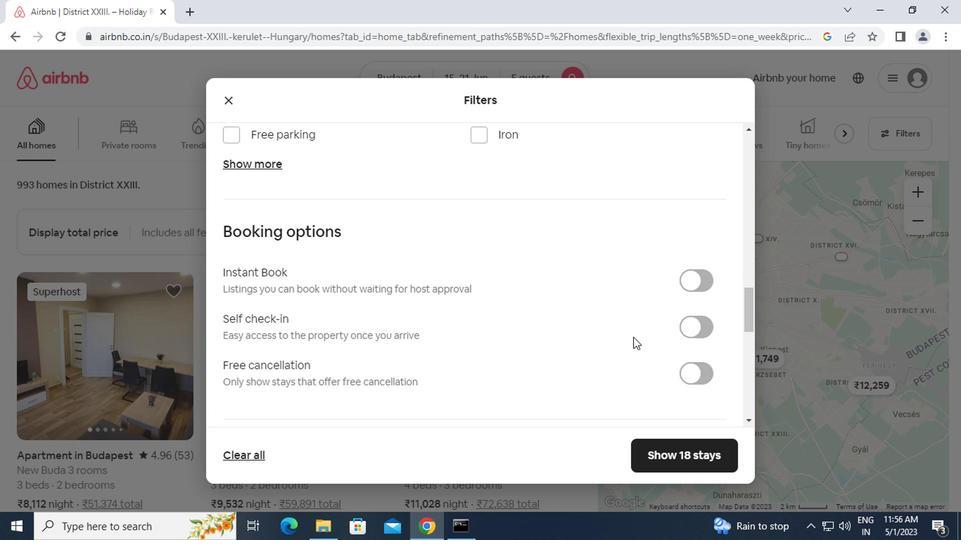 
Action: Mouse pressed left at (683, 333)
Screenshot: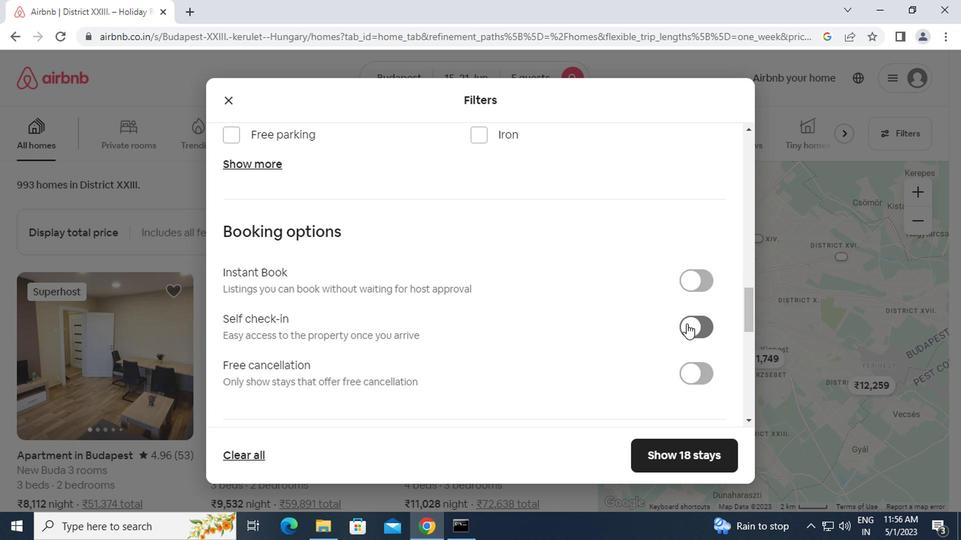 
Action: Mouse moved to (510, 384)
Screenshot: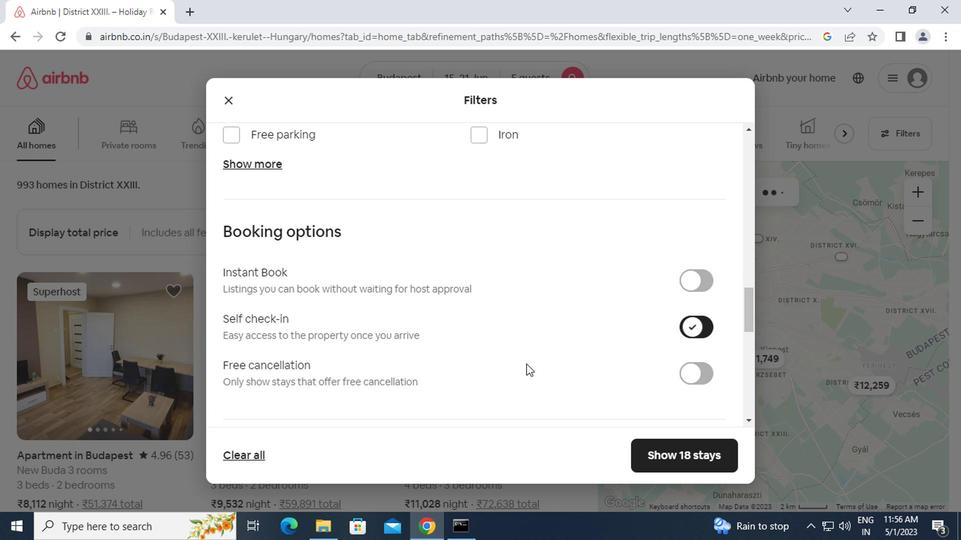 
Action: Mouse scrolled (510, 383) with delta (0, -1)
Screenshot: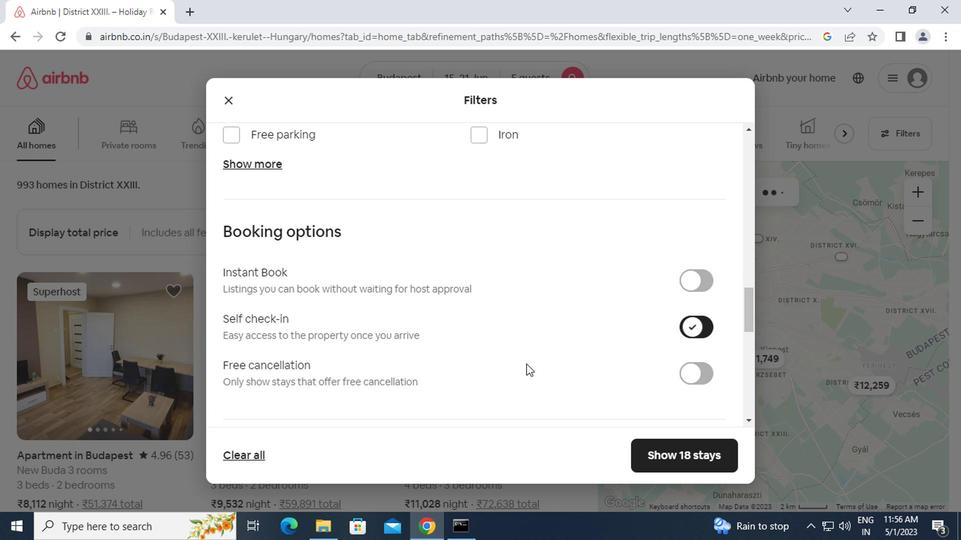 
Action: Mouse moved to (509, 384)
Screenshot: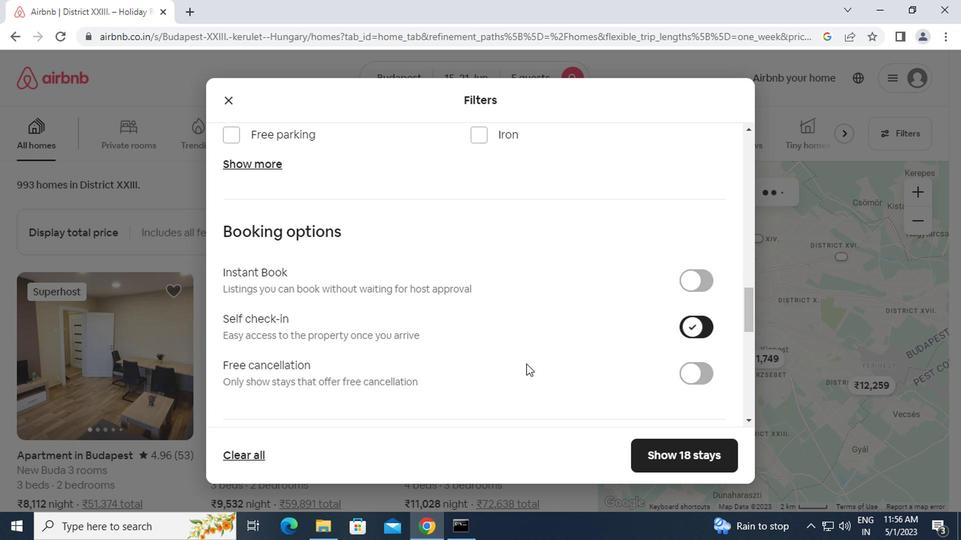 
Action: Mouse scrolled (509, 384) with delta (0, 0)
Screenshot: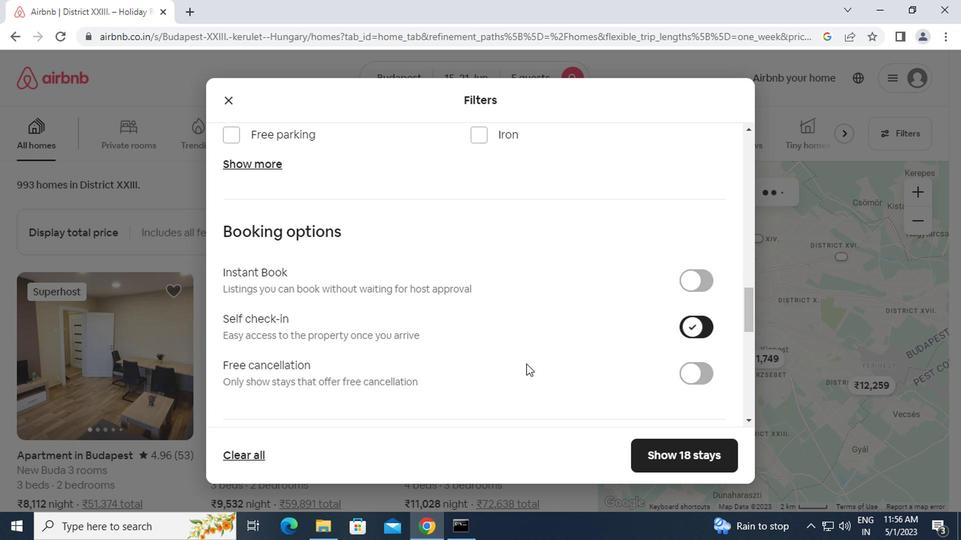 
Action: Mouse moved to (508, 385)
Screenshot: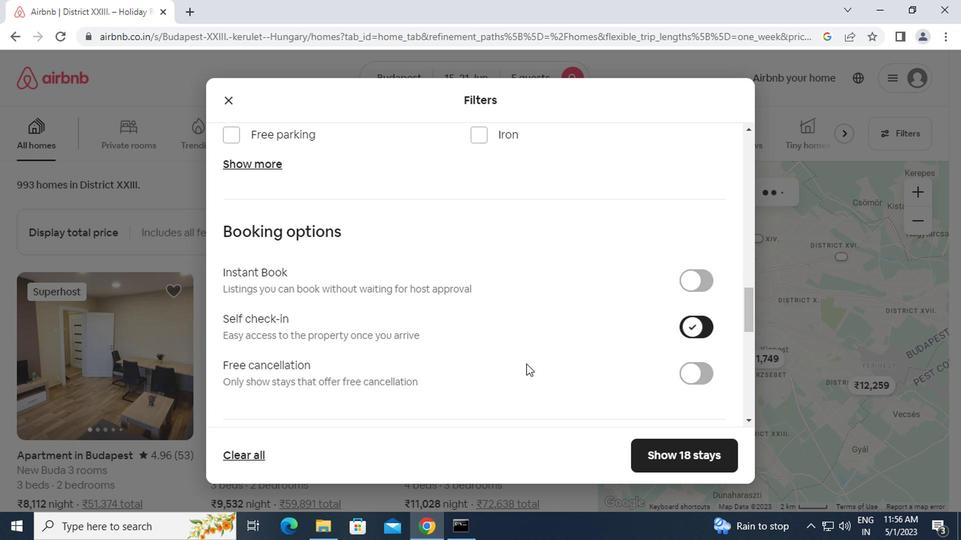 
Action: Mouse scrolled (508, 384) with delta (0, -1)
Screenshot: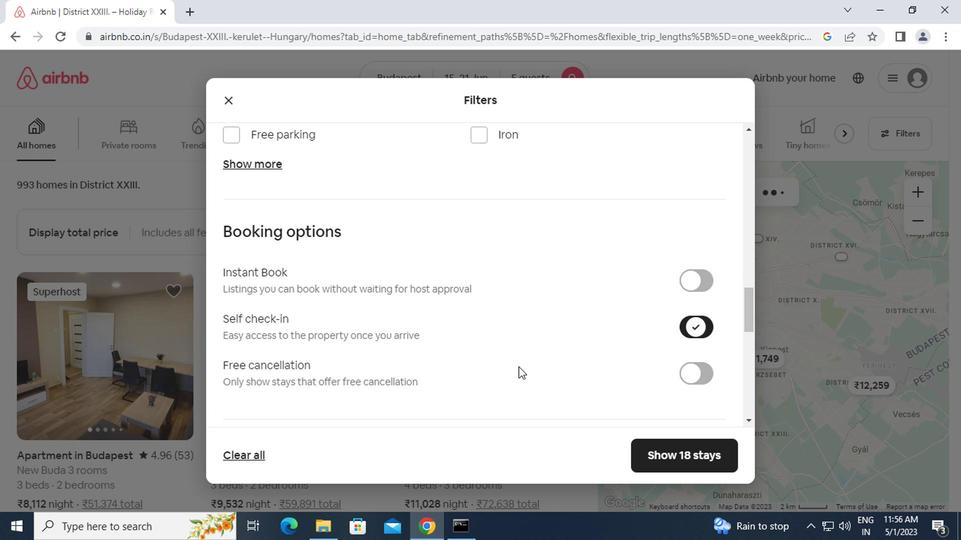 
Action: Mouse scrolled (508, 384) with delta (0, -1)
Screenshot: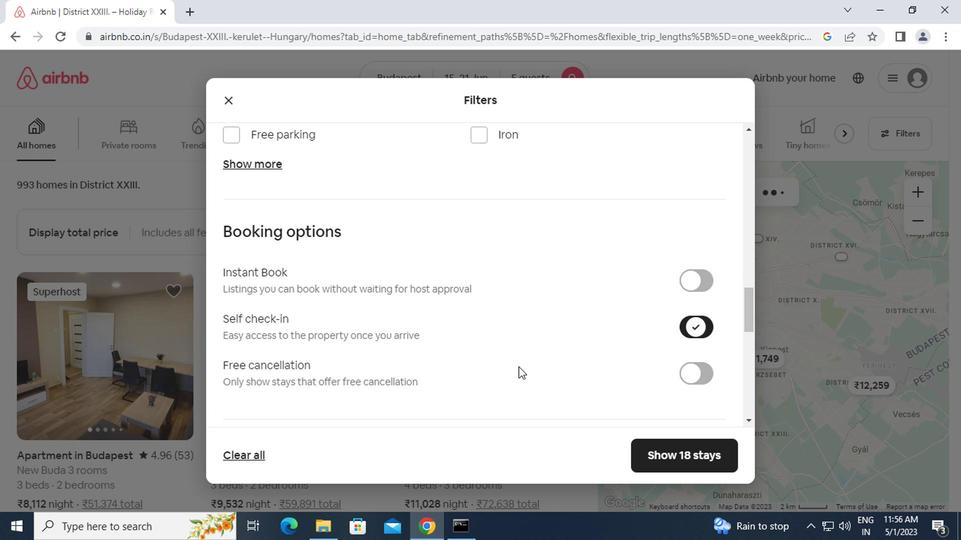 
Action: Mouse scrolled (508, 384) with delta (0, -1)
Screenshot: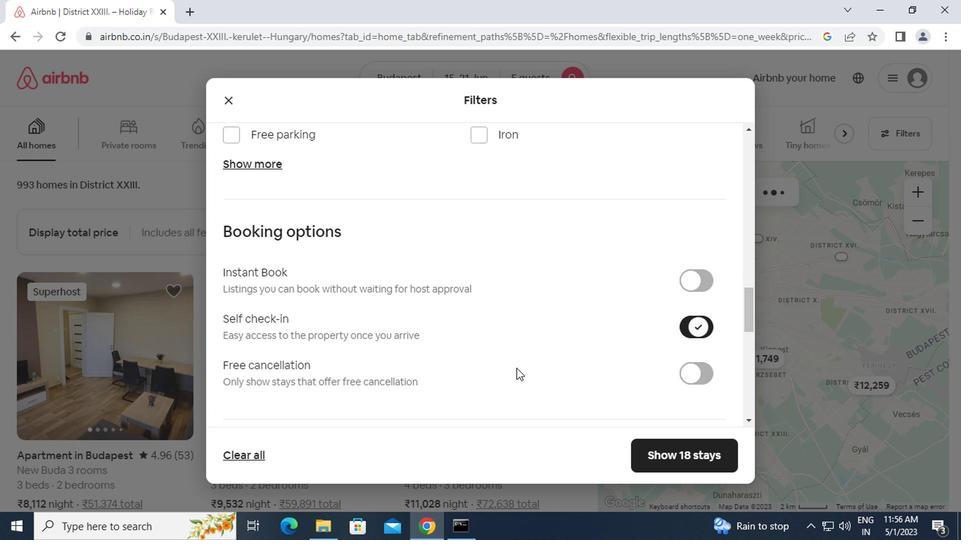 
Action: Mouse moved to (507, 385)
Screenshot: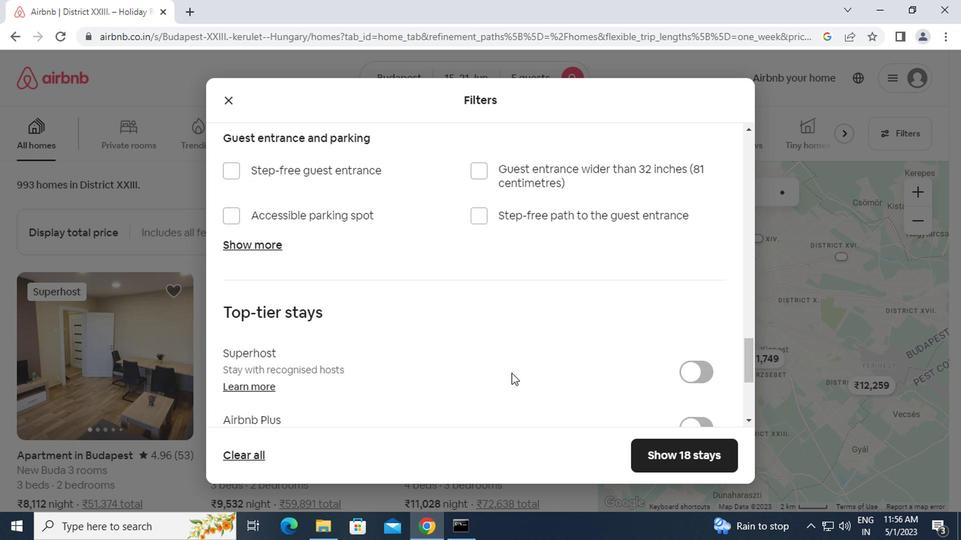 
Action: Mouse scrolled (507, 384) with delta (0, -1)
Screenshot: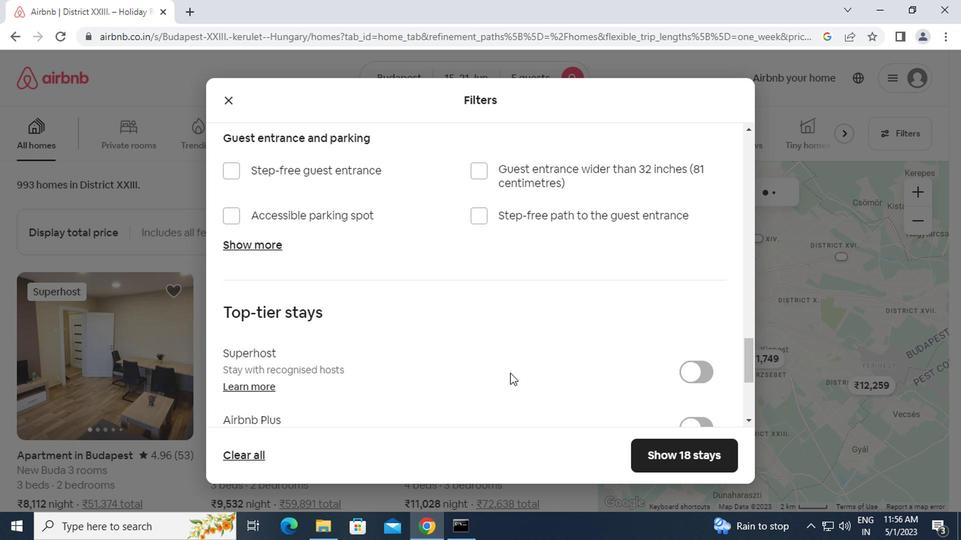 
Action: Mouse scrolled (507, 384) with delta (0, -1)
Screenshot: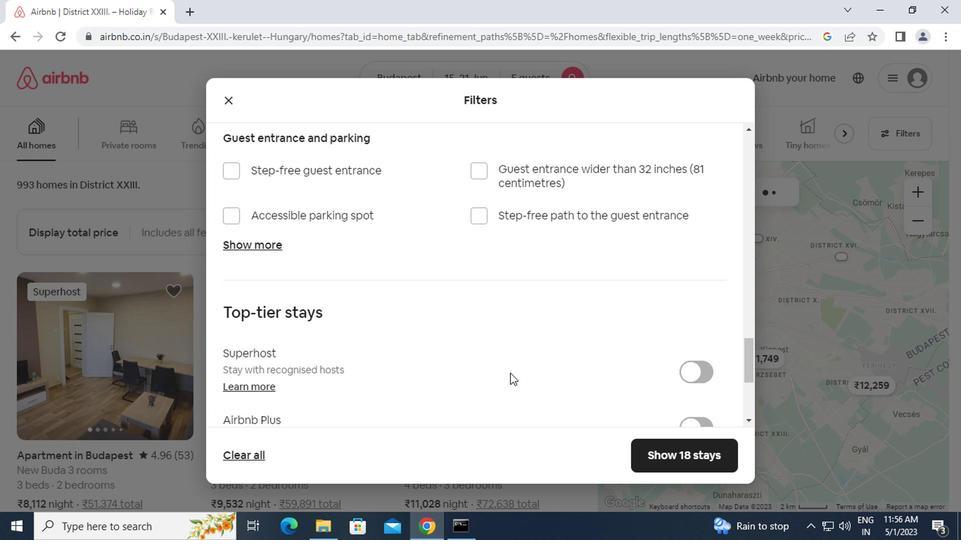 
Action: Mouse scrolled (507, 384) with delta (0, -1)
Screenshot: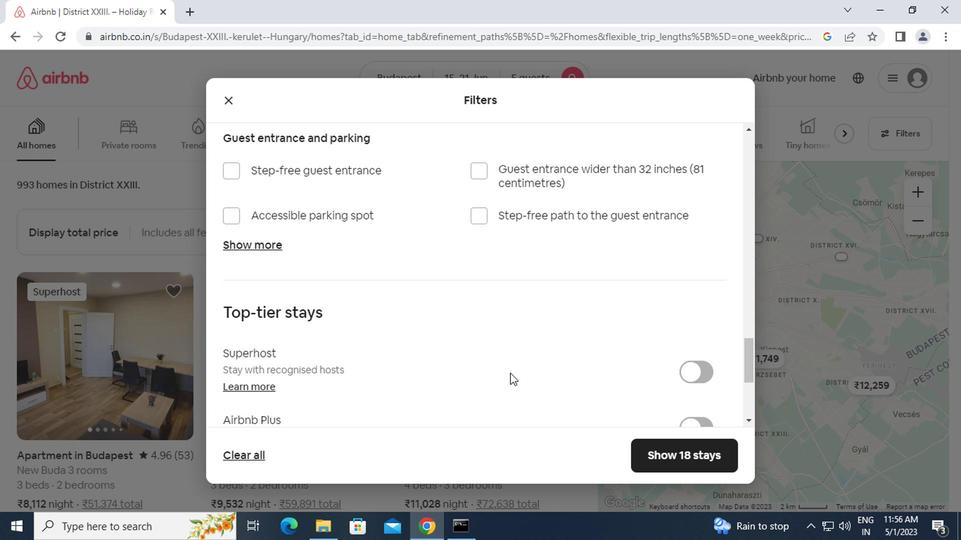 
Action: Mouse moved to (227, 352)
Screenshot: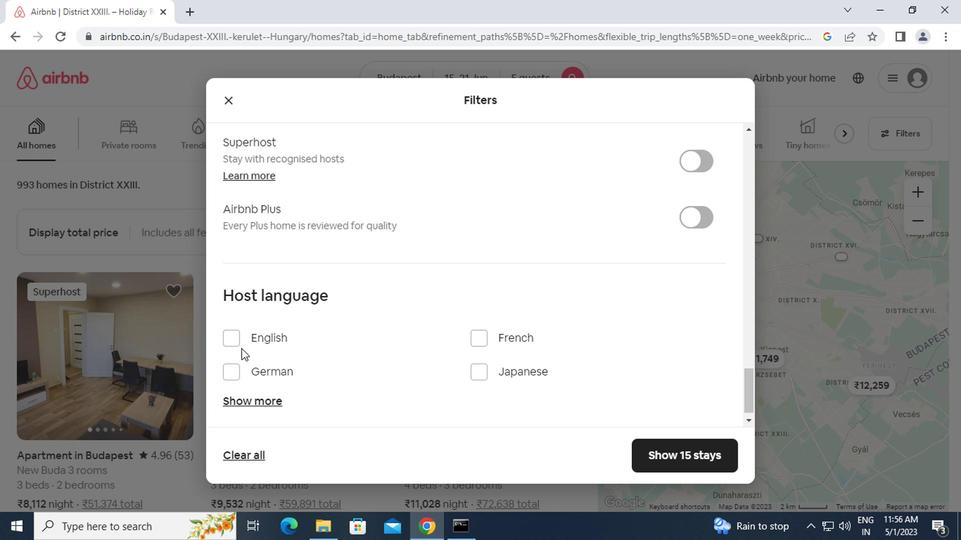 
Action: Mouse pressed left at (227, 352)
Screenshot: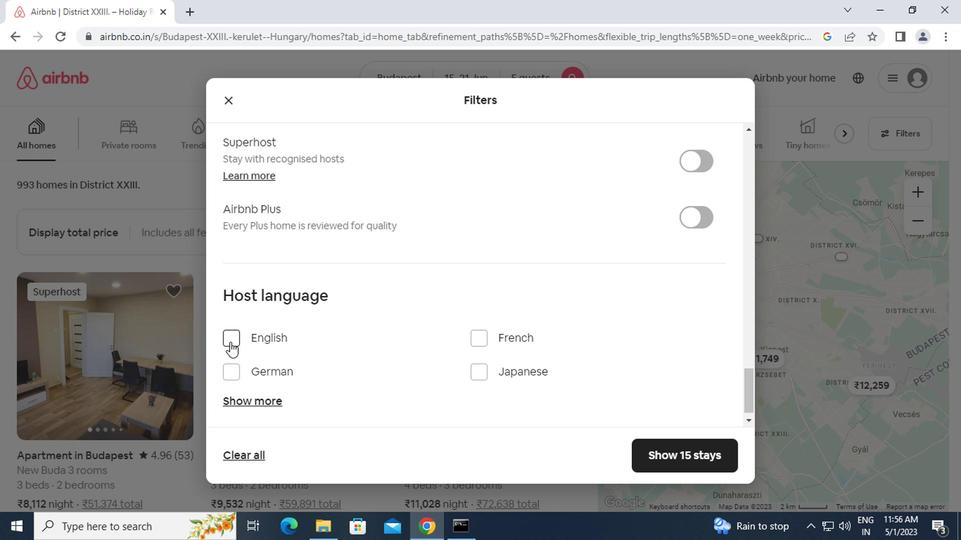 
Action: Mouse moved to (666, 473)
Screenshot: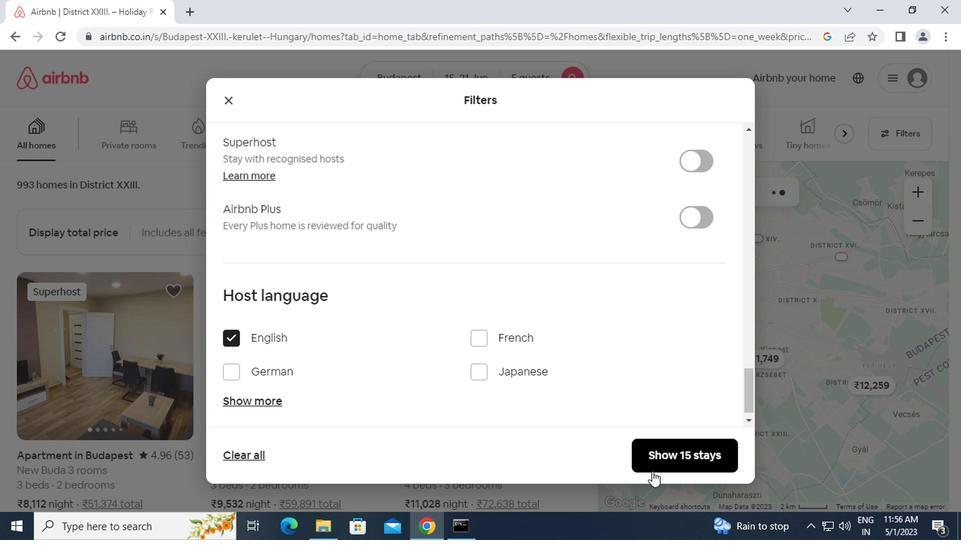 
Action: Mouse pressed left at (666, 473)
Screenshot: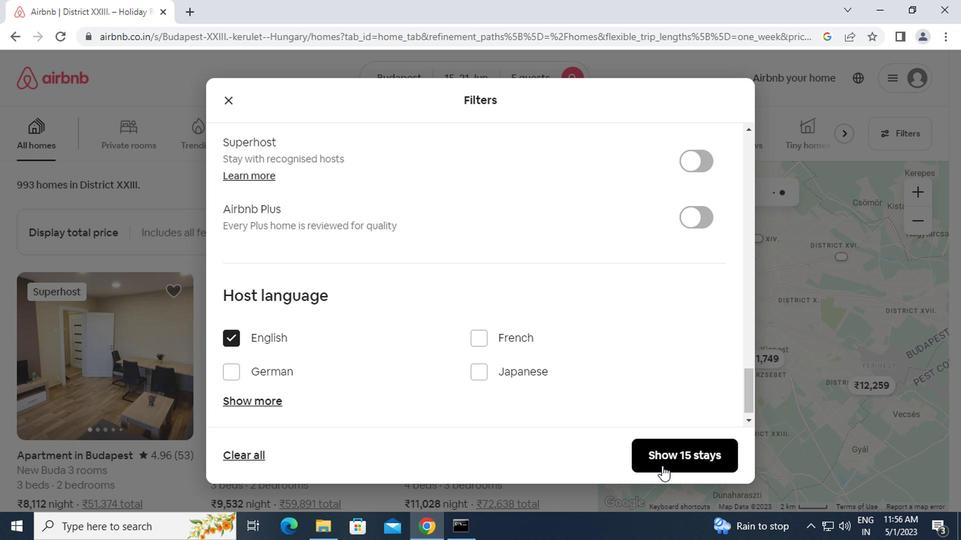 
Action: Mouse moved to (664, 467)
Screenshot: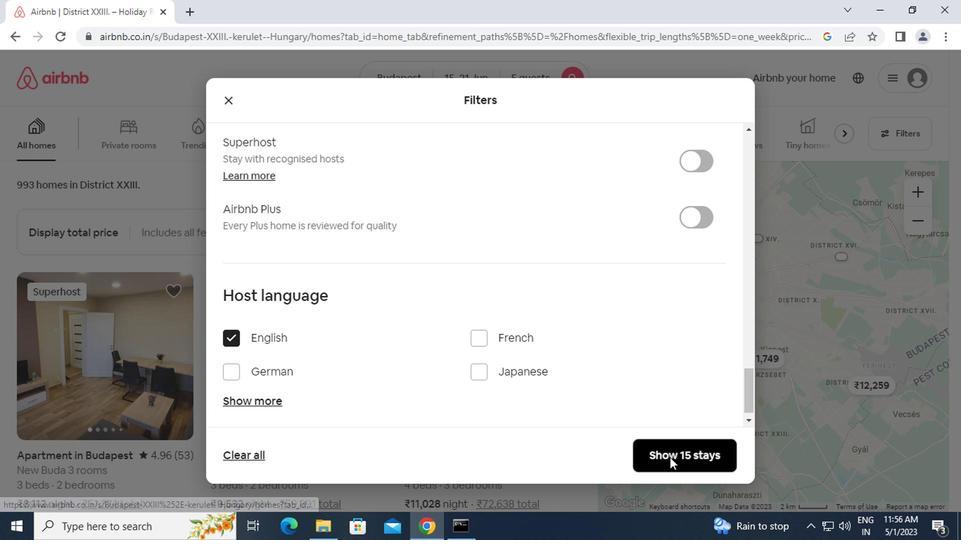 
